 Task: Check the standings of the 2023 Victory Lane Racing NASCAR Cup Series for the race "NOCO 400" on the track "Martinsville".
Action: Mouse moved to (196, 415)
Screenshot: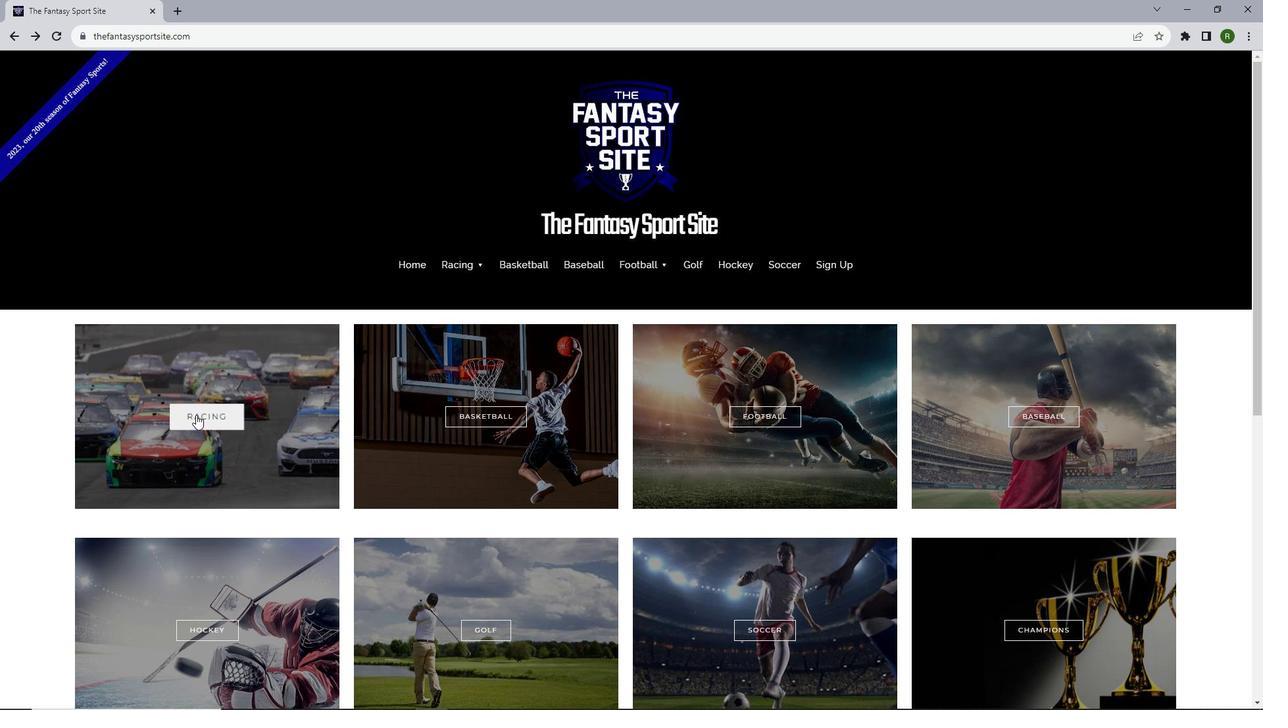
Action: Mouse pressed left at (196, 415)
Screenshot: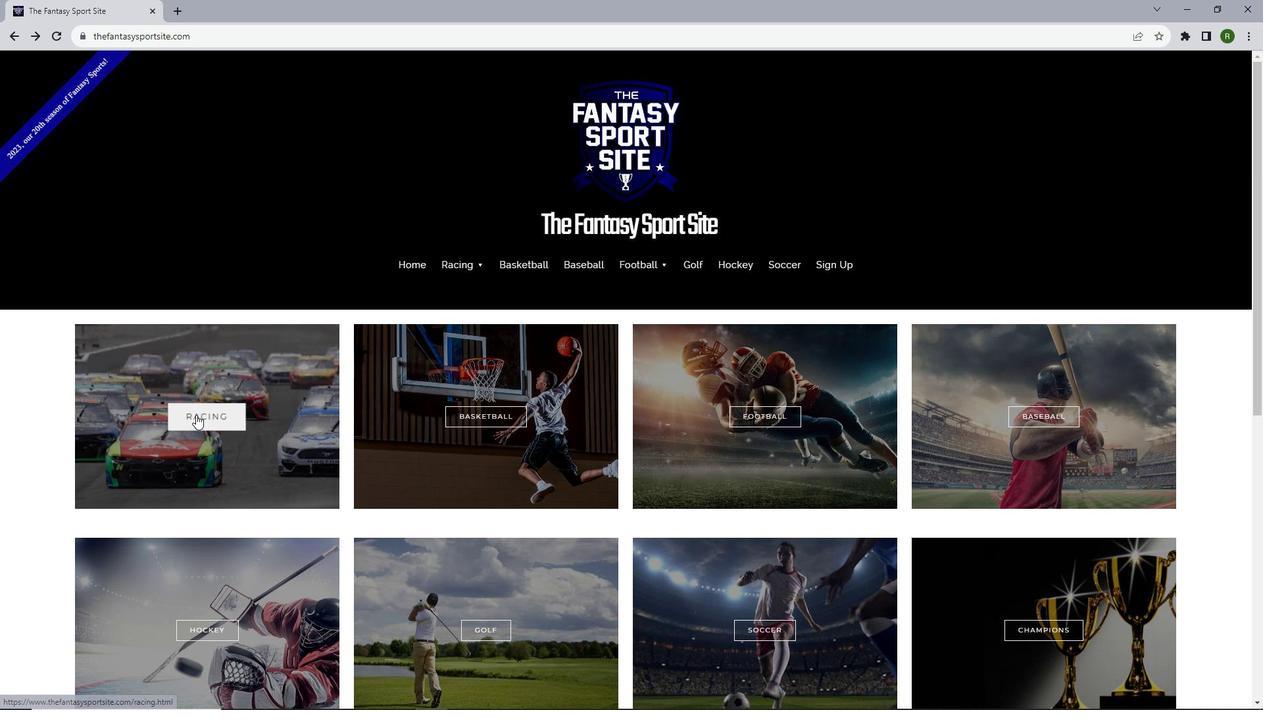 
Action: Mouse moved to (246, 419)
Screenshot: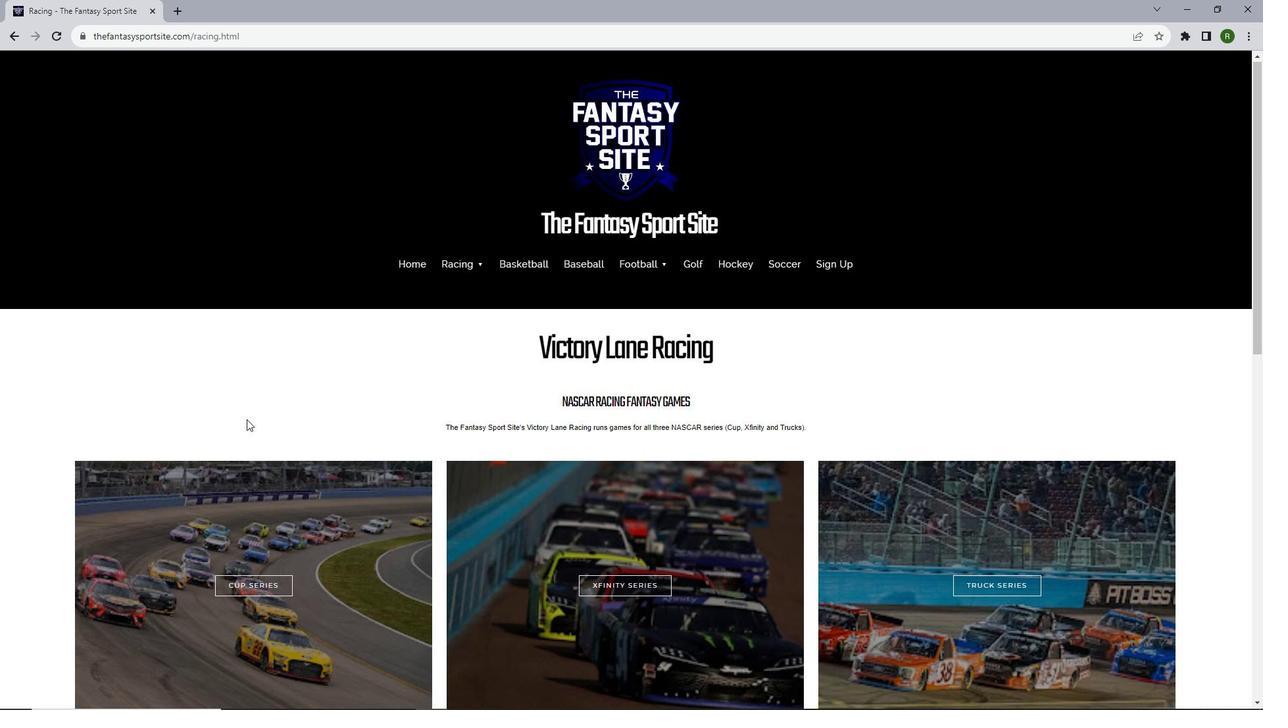 
Action: Mouse scrolled (246, 419) with delta (0, 0)
Screenshot: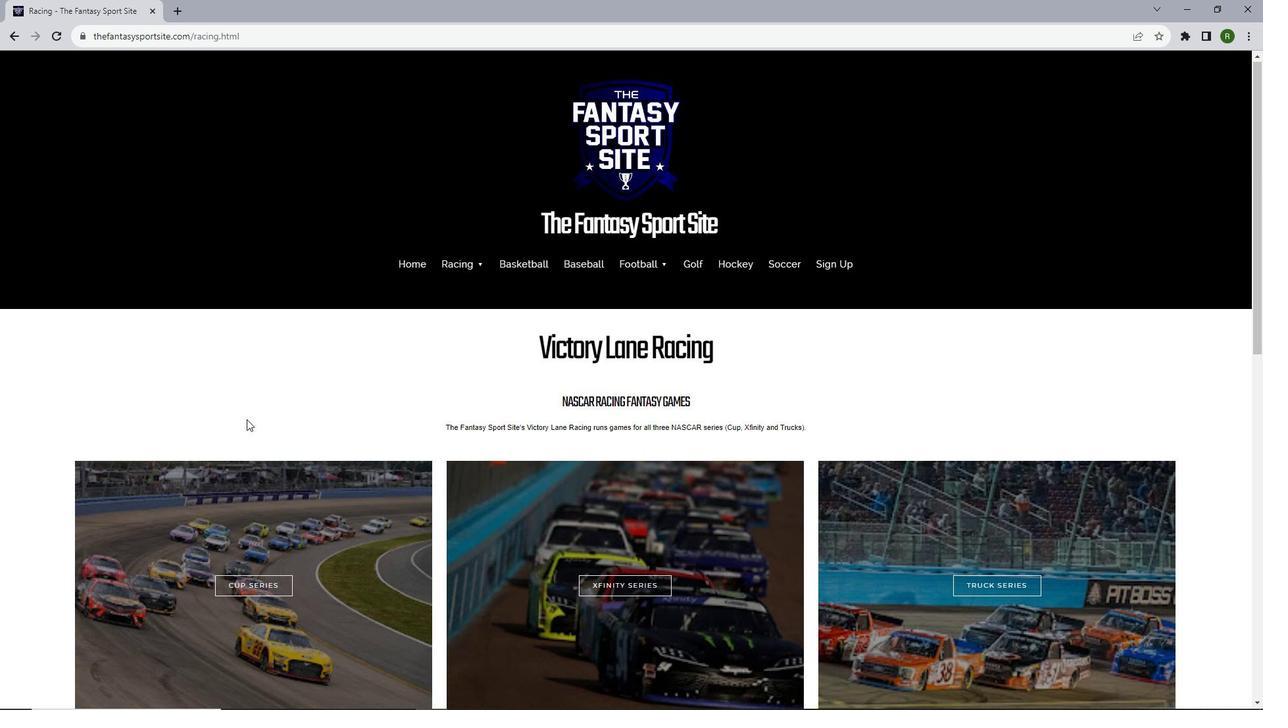 
Action: Mouse scrolled (246, 419) with delta (0, 0)
Screenshot: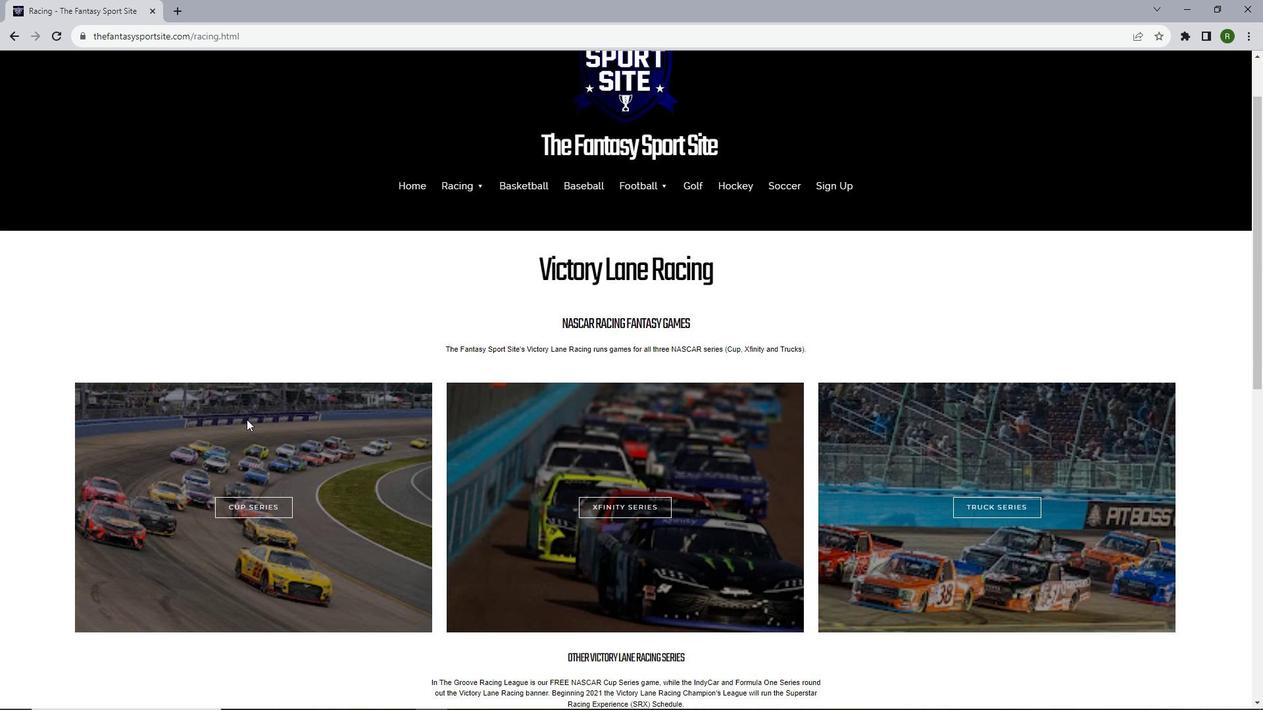 
Action: Mouse moved to (259, 453)
Screenshot: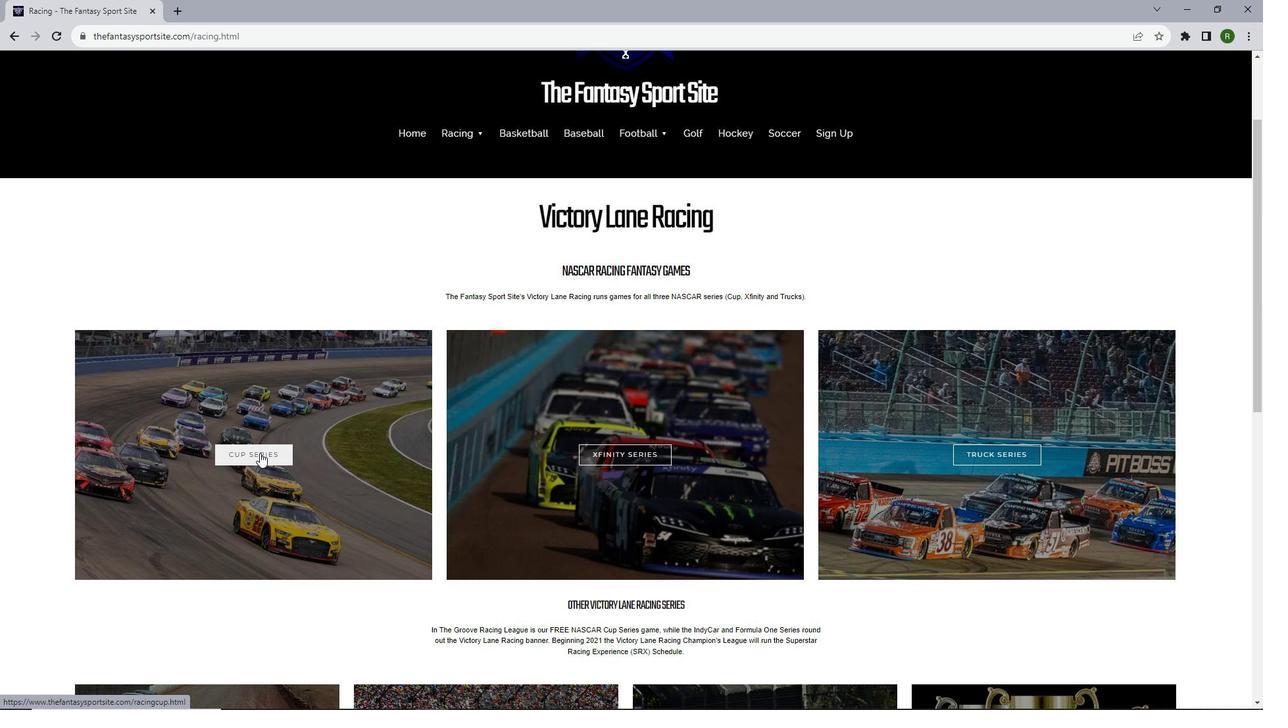 
Action: Mouse pressed left at (259, 453)
Screenshot: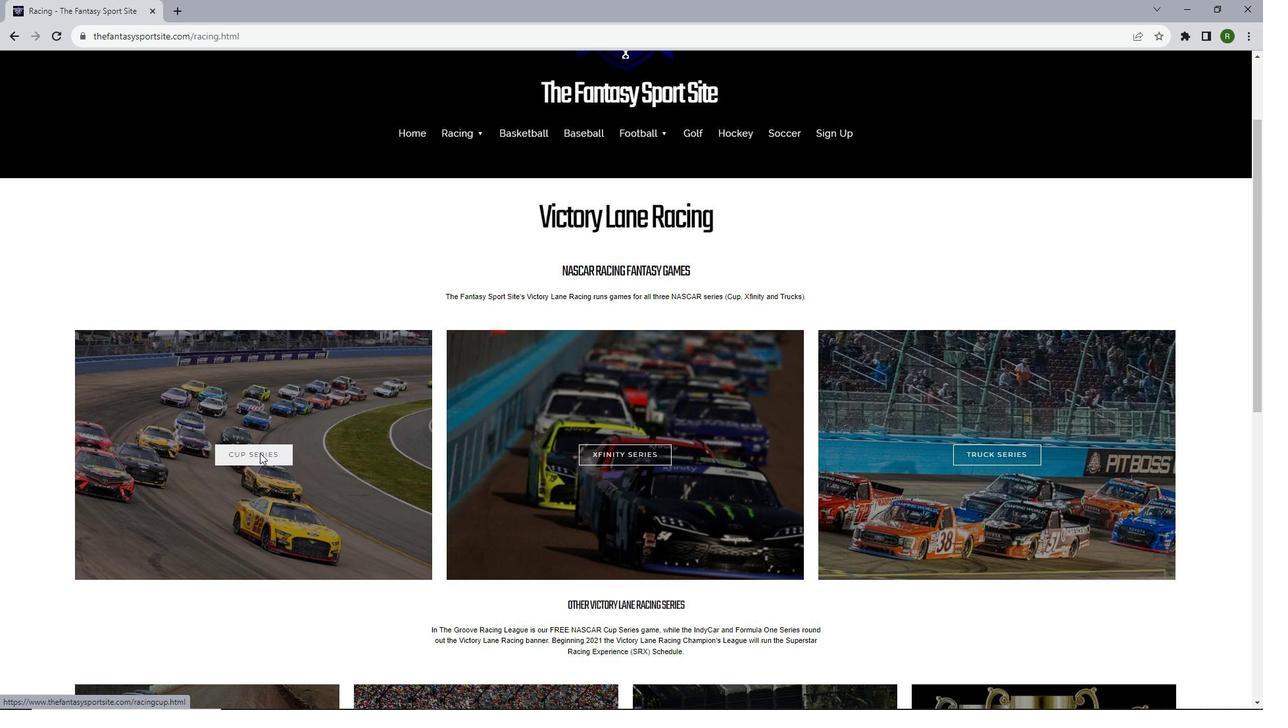 
Action: Mouse moved to (343, 337)
Screenshot: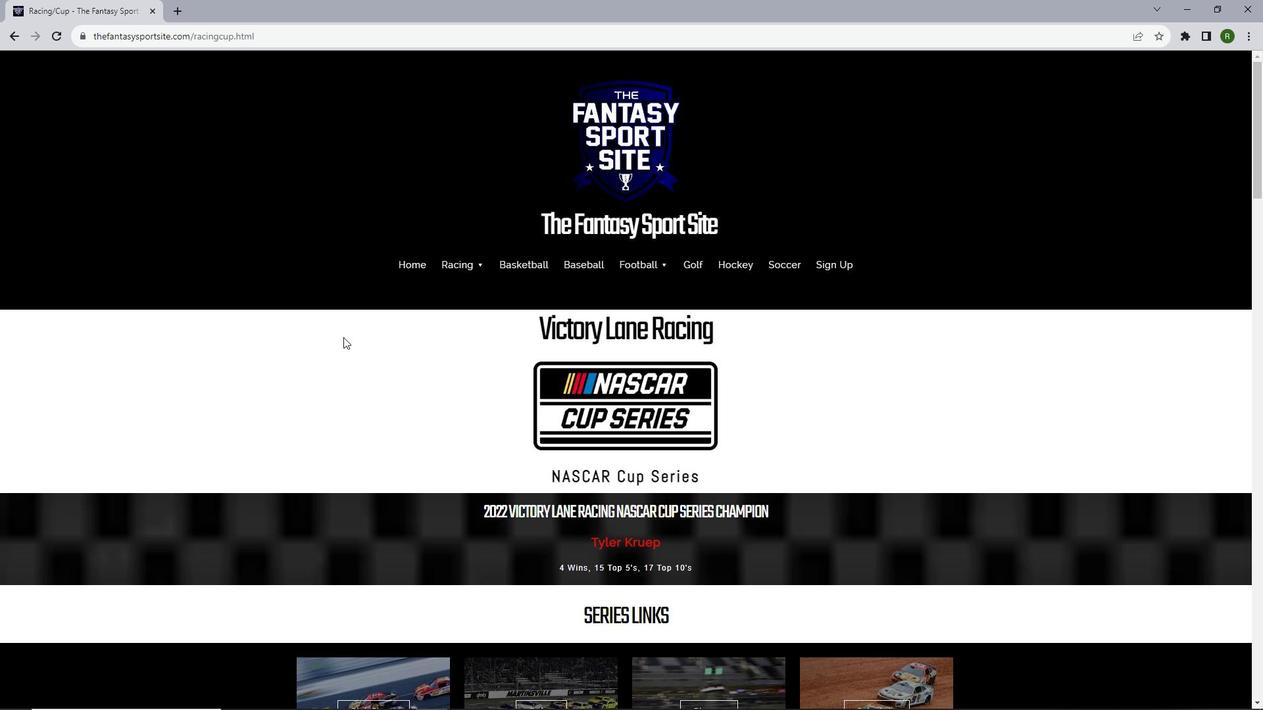 
Action: Mouse scrolled (343, 336) with delta (0, 0)
Screenshot: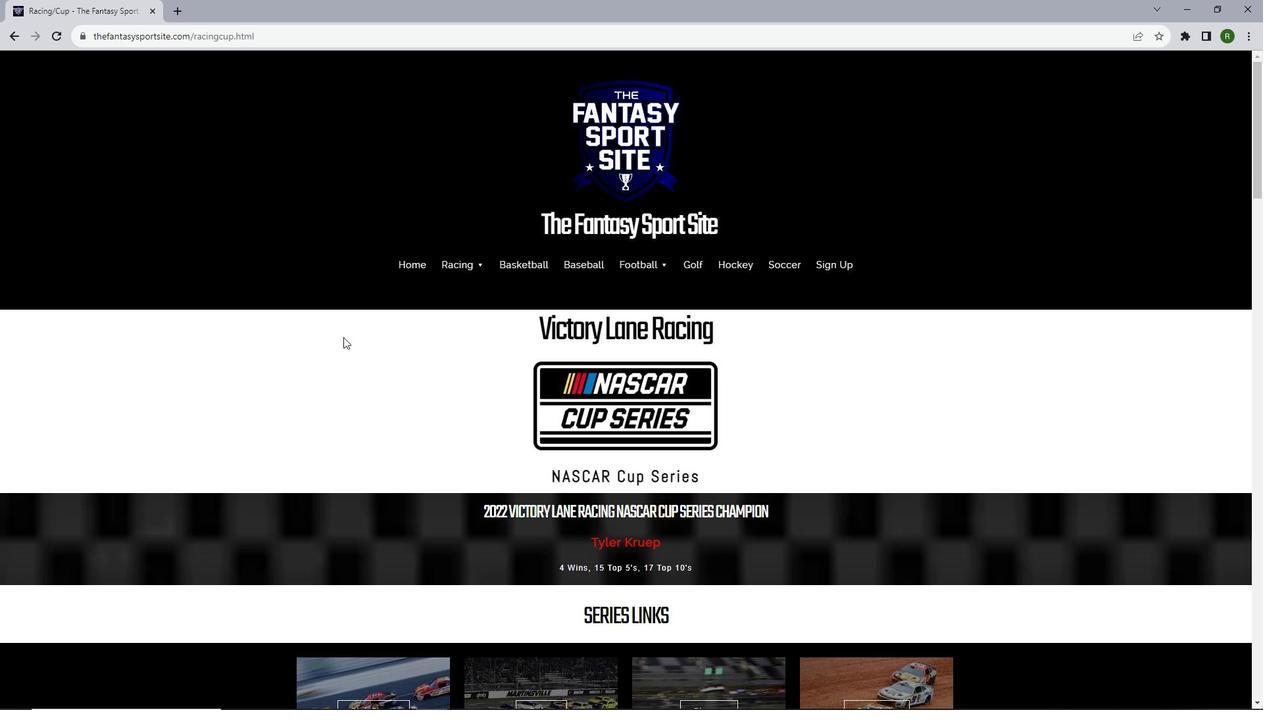 
Action: Mouse scrolled (343, 336) with delta (0, 0)
Screenshot: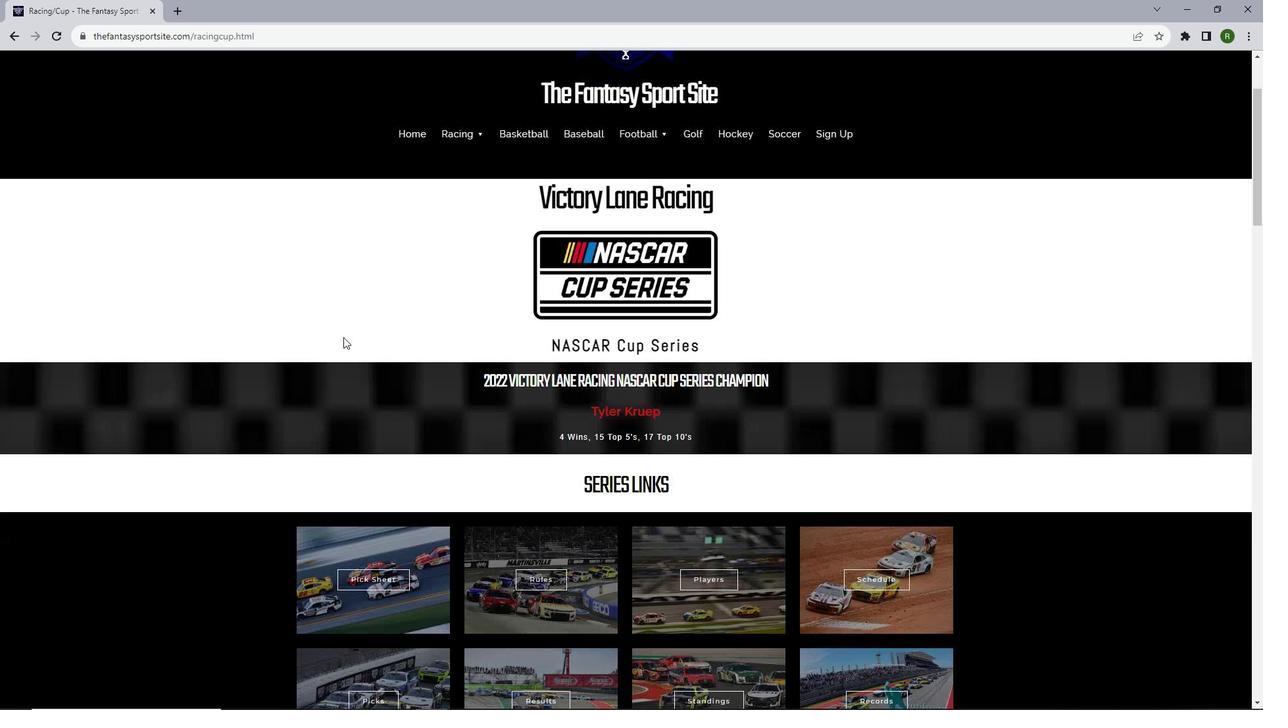 
Action: Mouse scrolled (343, 336) with delta (0, 0)
Screenshot: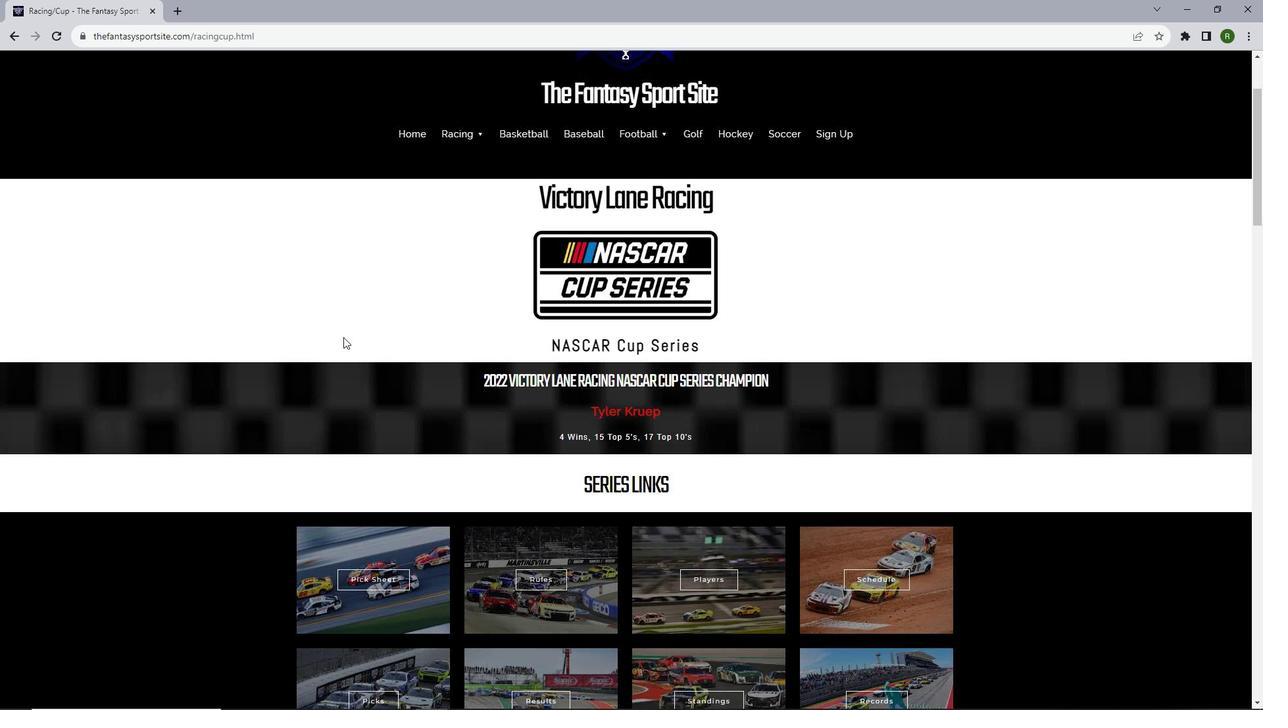 
Action: Mouse moved to (531, 493)
Screenshot: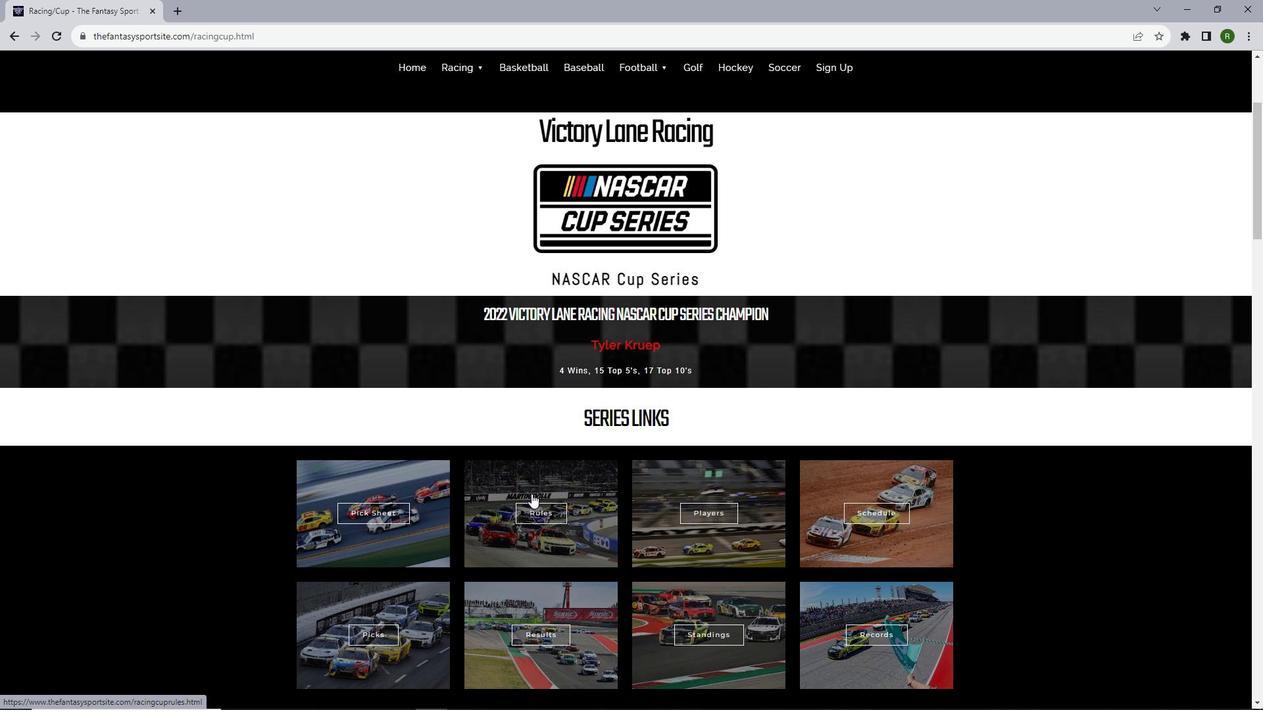 
Action: Mouse scrolled (531, 492) with delta (0, 0)
Screenshot: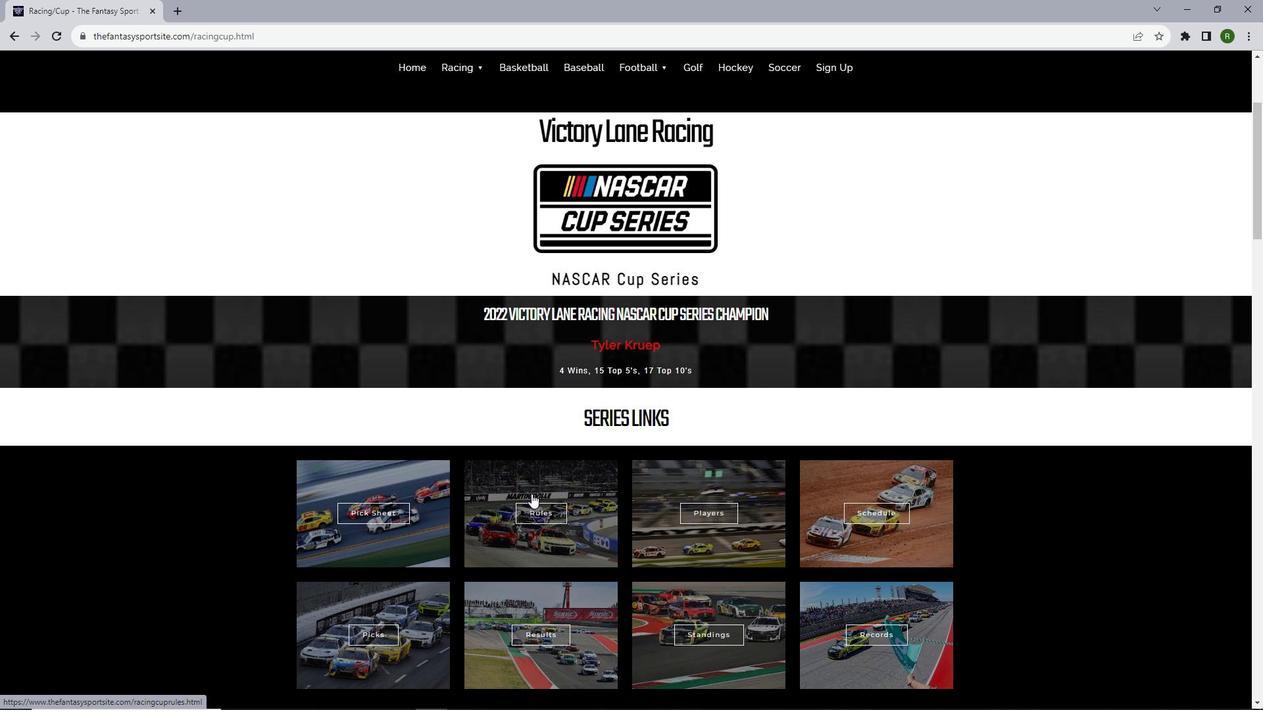 
Action: Mouse moved to (531, 494)
Screenshot: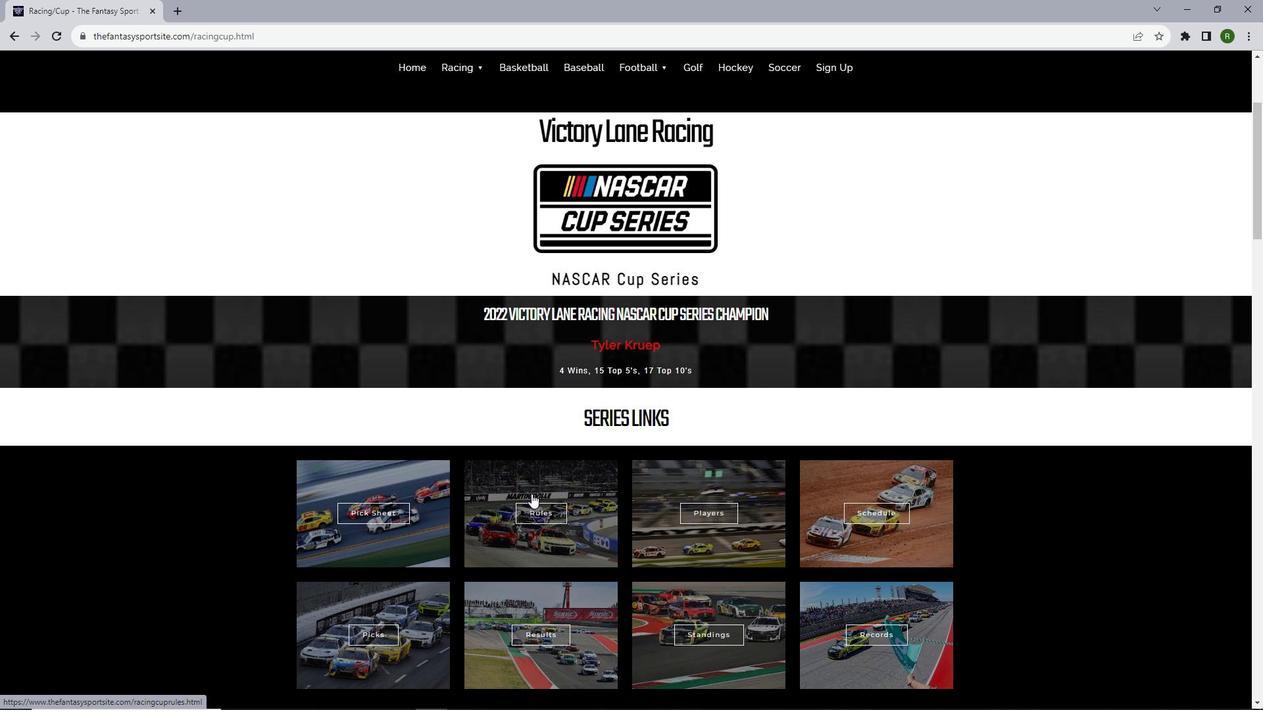 
Action: Mouse scrolled (531, 493) with delta (0, 0)
Screenshot: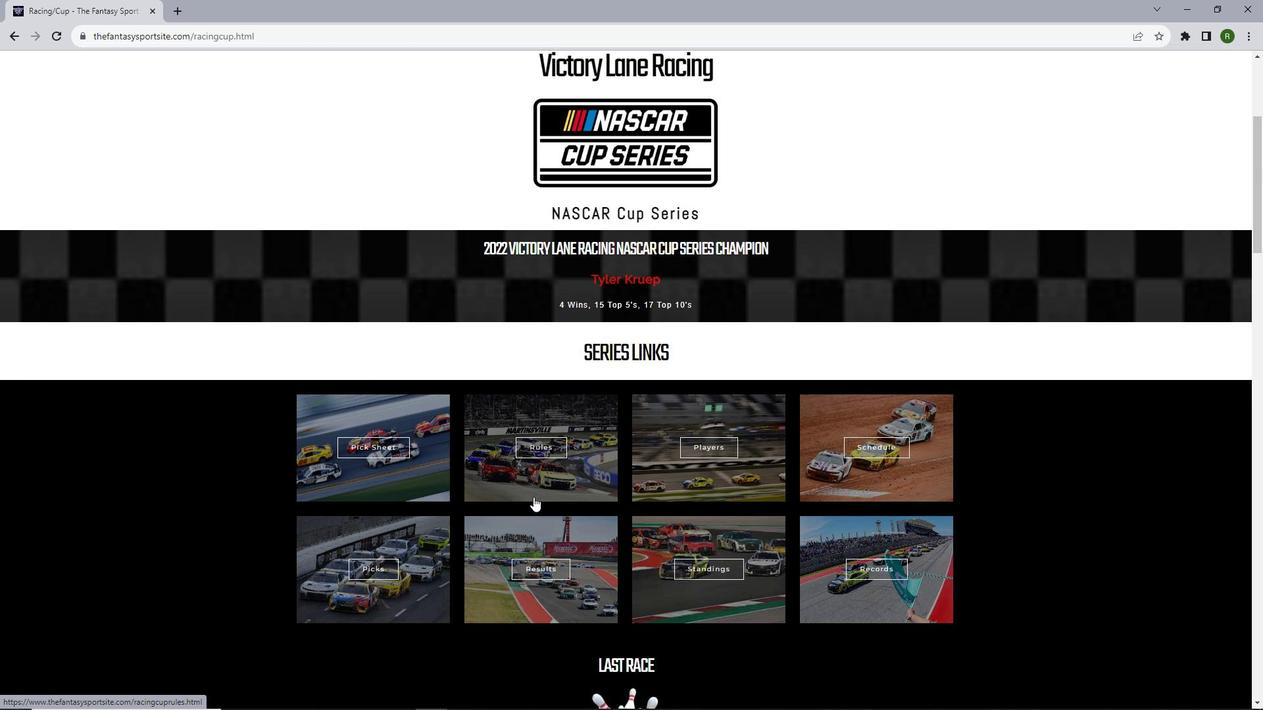 
Action: Mouse moved to (692, 503)
Screenshot: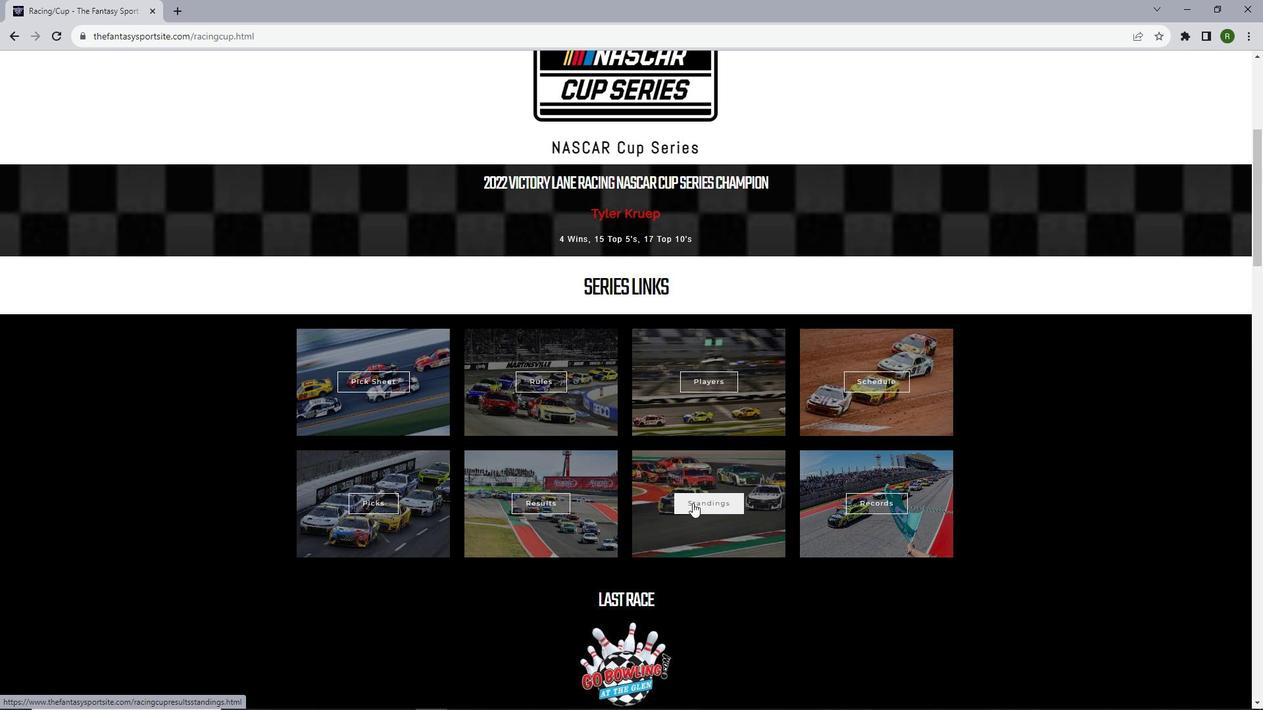 
Action: Mouse pressed left at (692, 503)
Screenshot: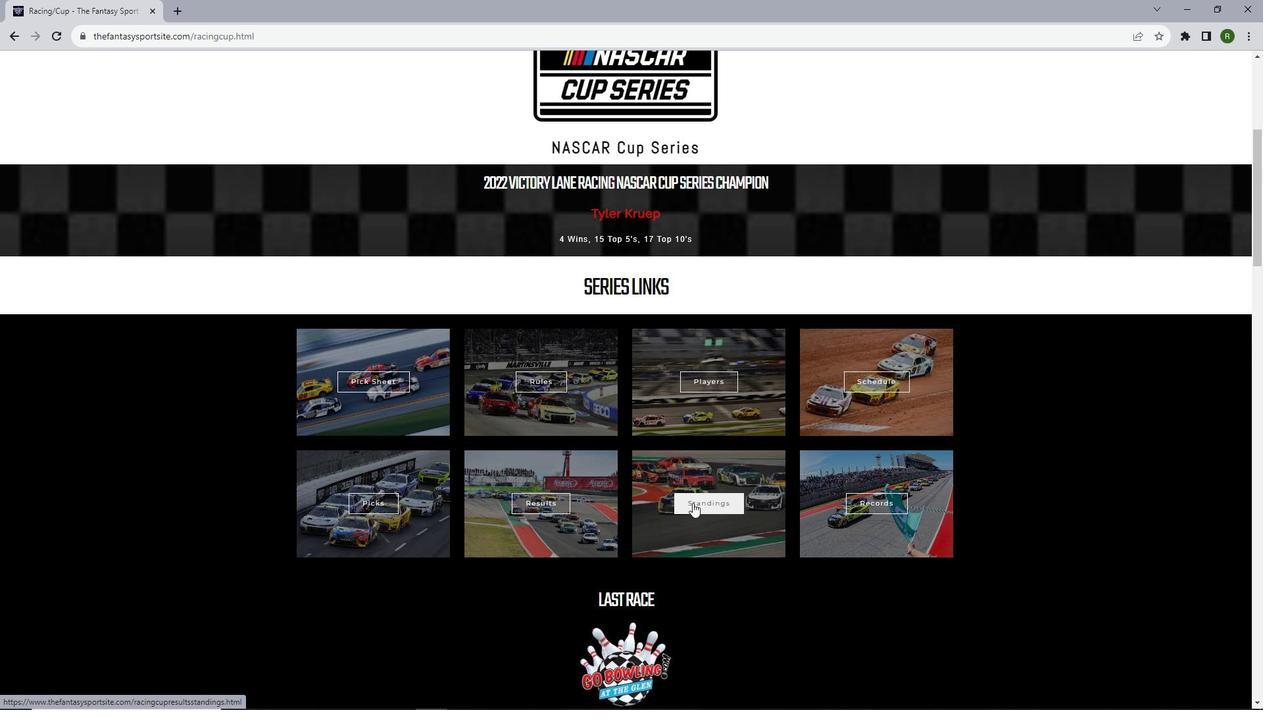 
Action: Mouse moved to (339, 278)
Screenshot: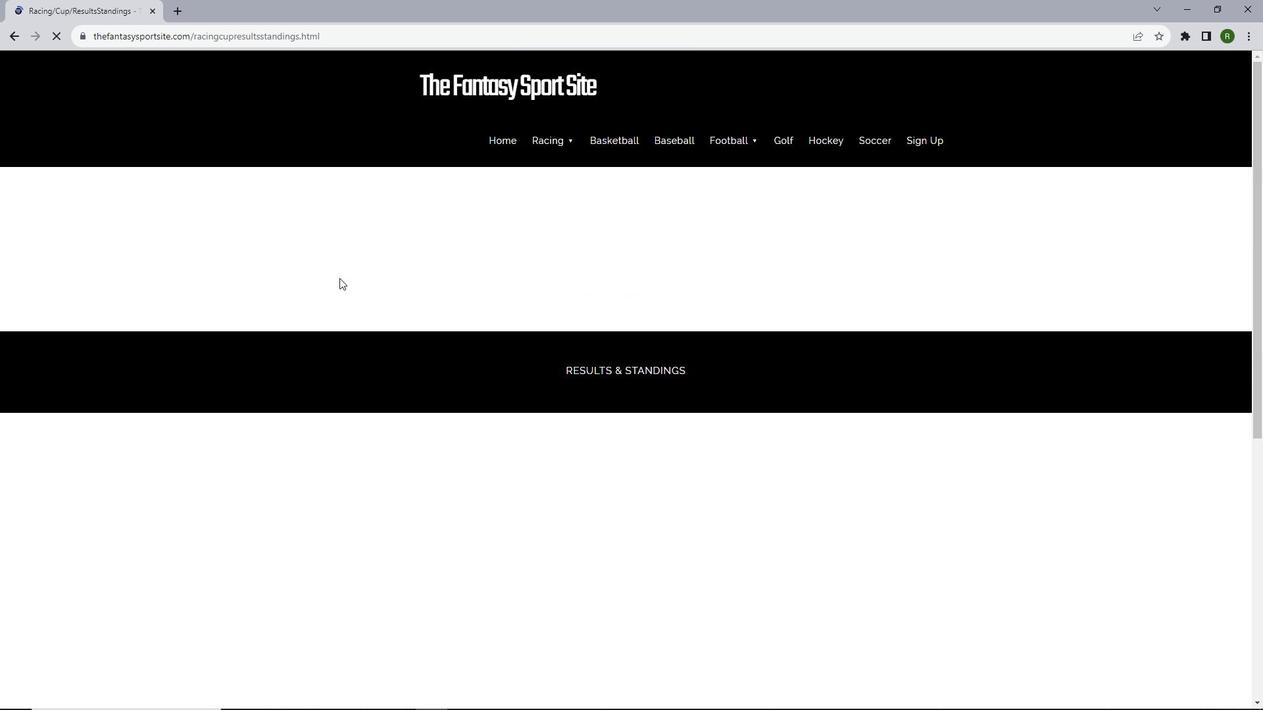 
Action: Mouse scrolled (339, 277) with delta (0, 0)
Screenshot: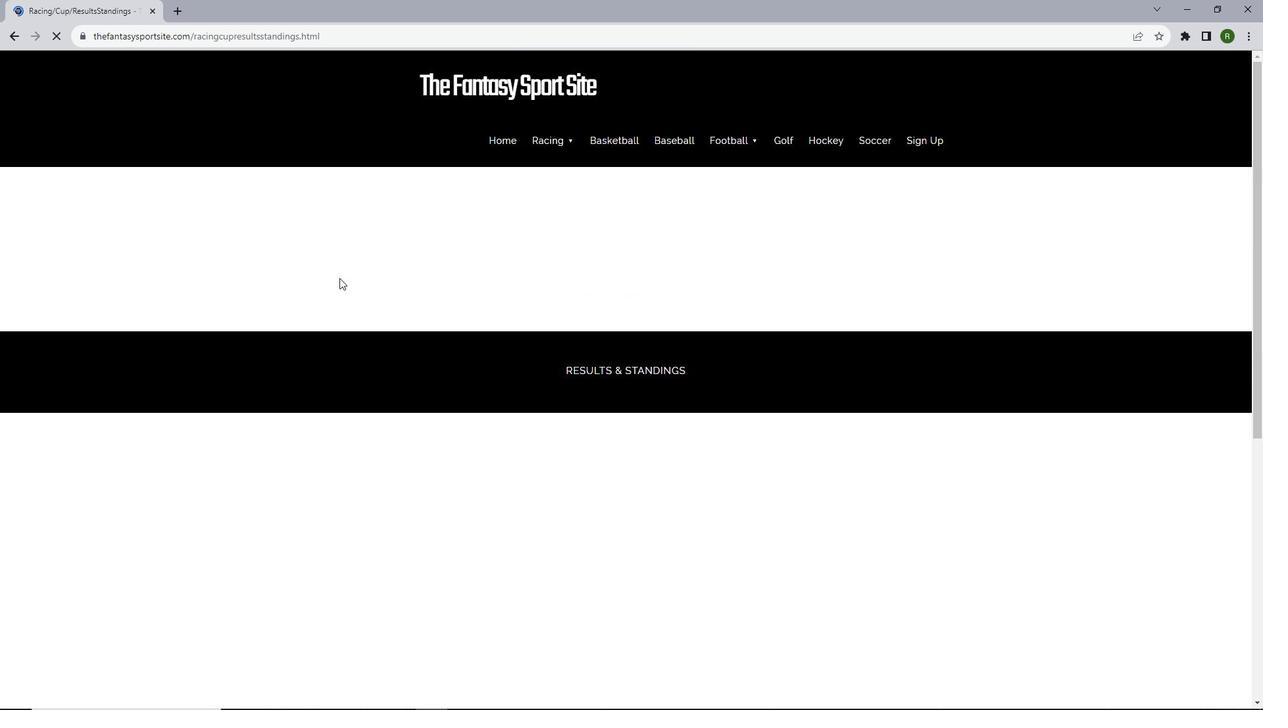 
Action: Mouse scrolled (339, 277) with delta (0, 0)
Screenshot: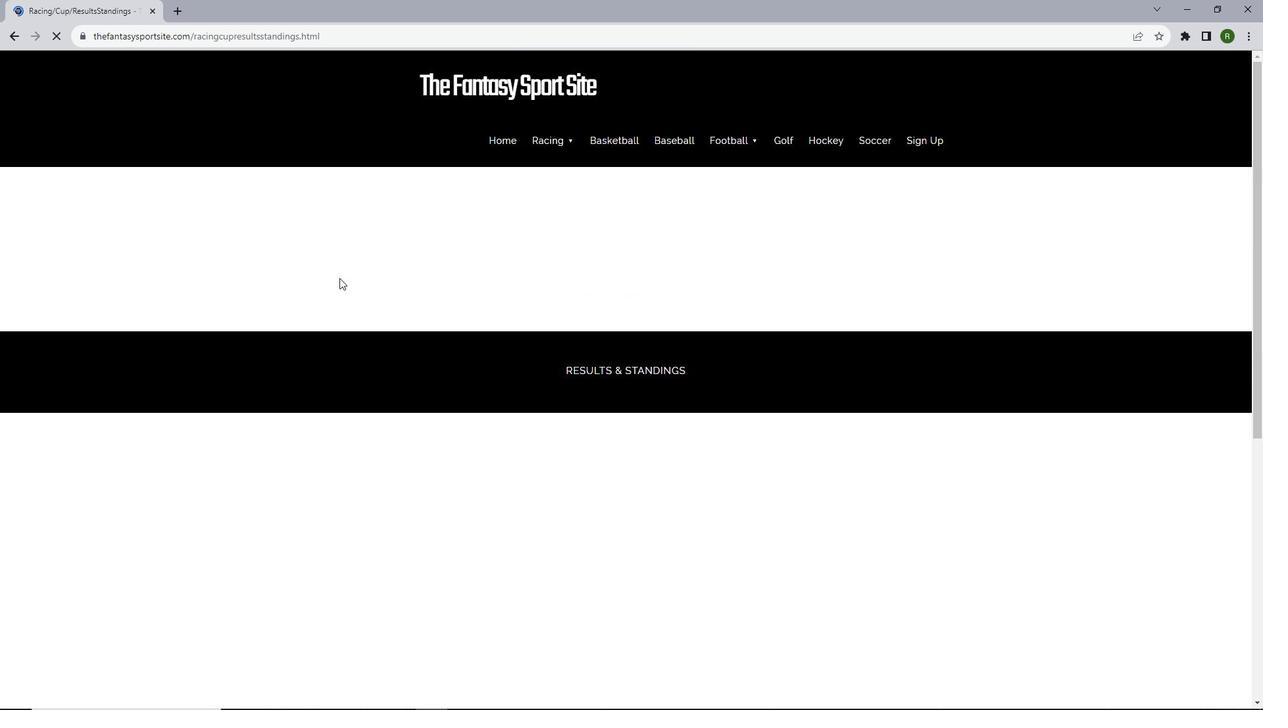 
Action: Mouse scrolled (339, 277) with delta (0, 0)
Screenshot: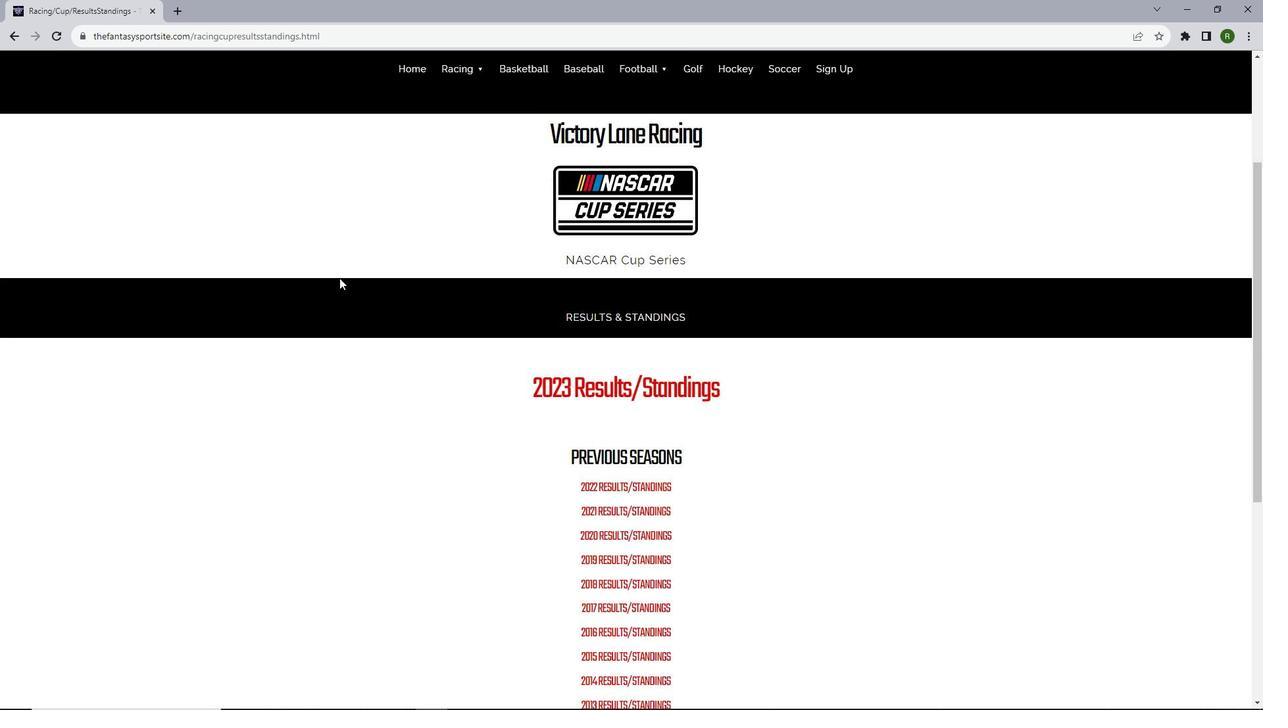 
Action: Mouse scrolled (339, 277) with delta (0, 0)
Screenshot: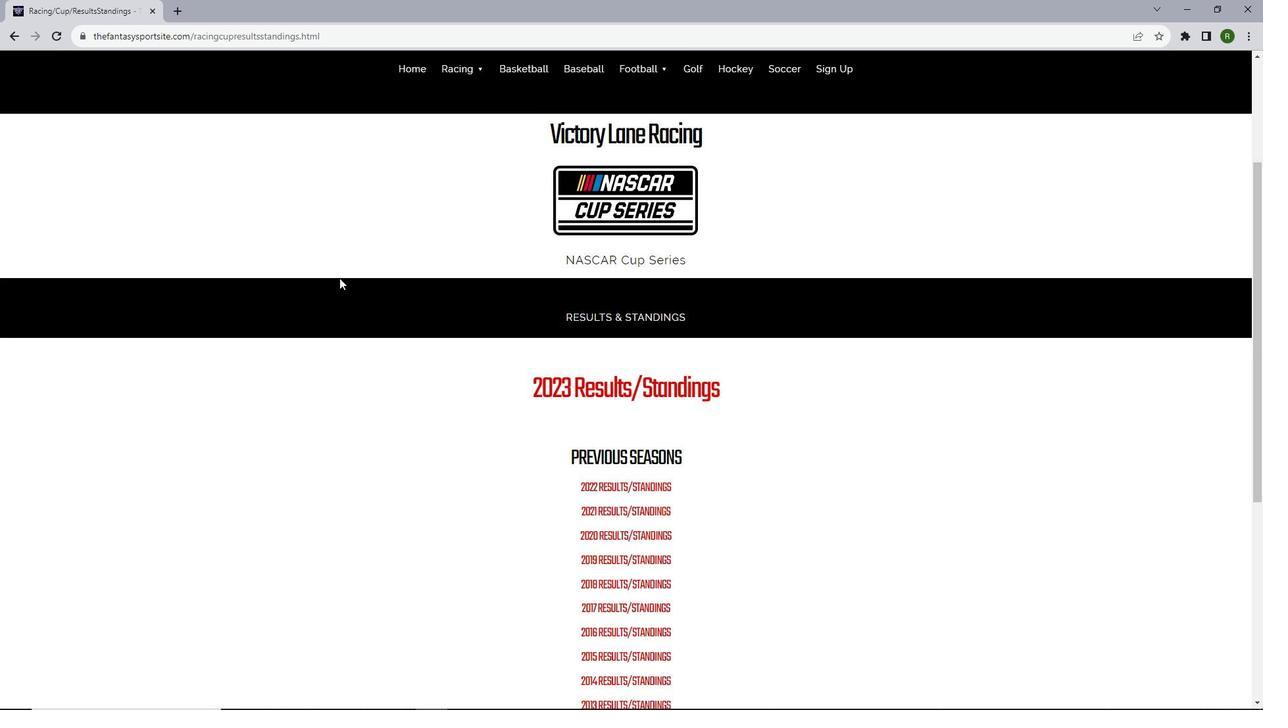 
Action: Mouse scrolled (339, 277) with delta (0, 0)
Screenshot: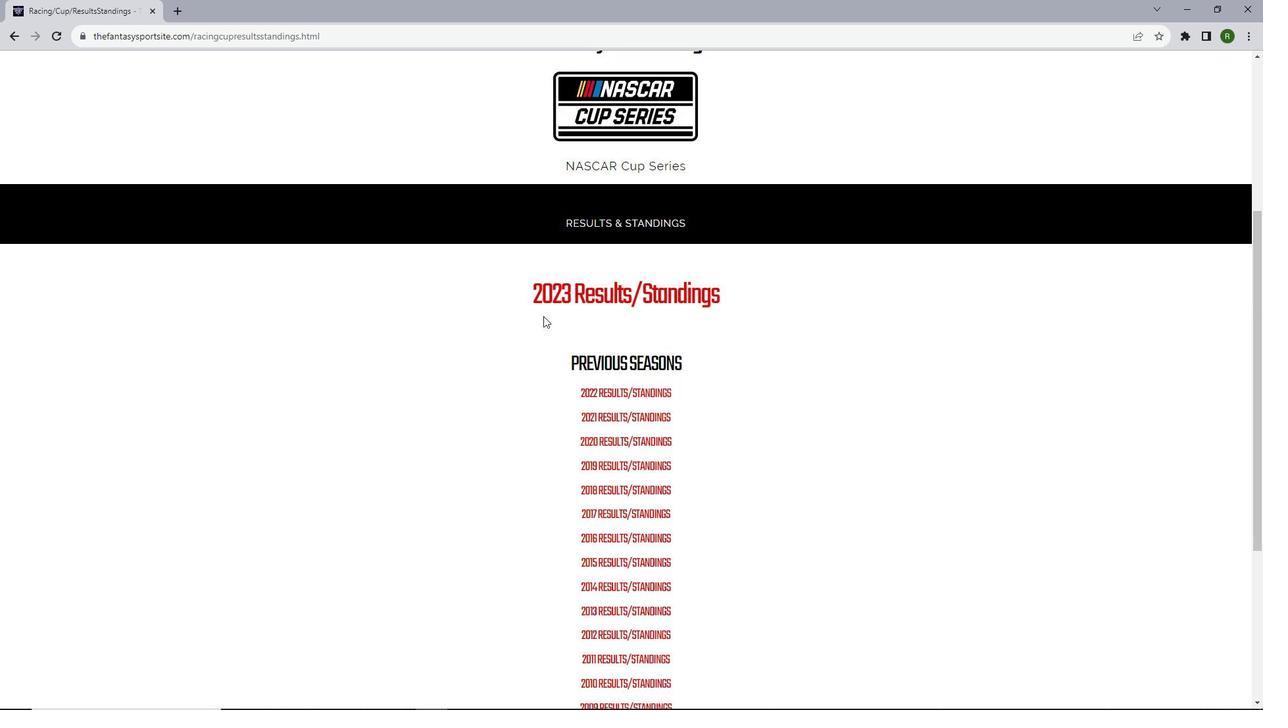 
Action: Mouse moved to (578, 267)
Screenshot: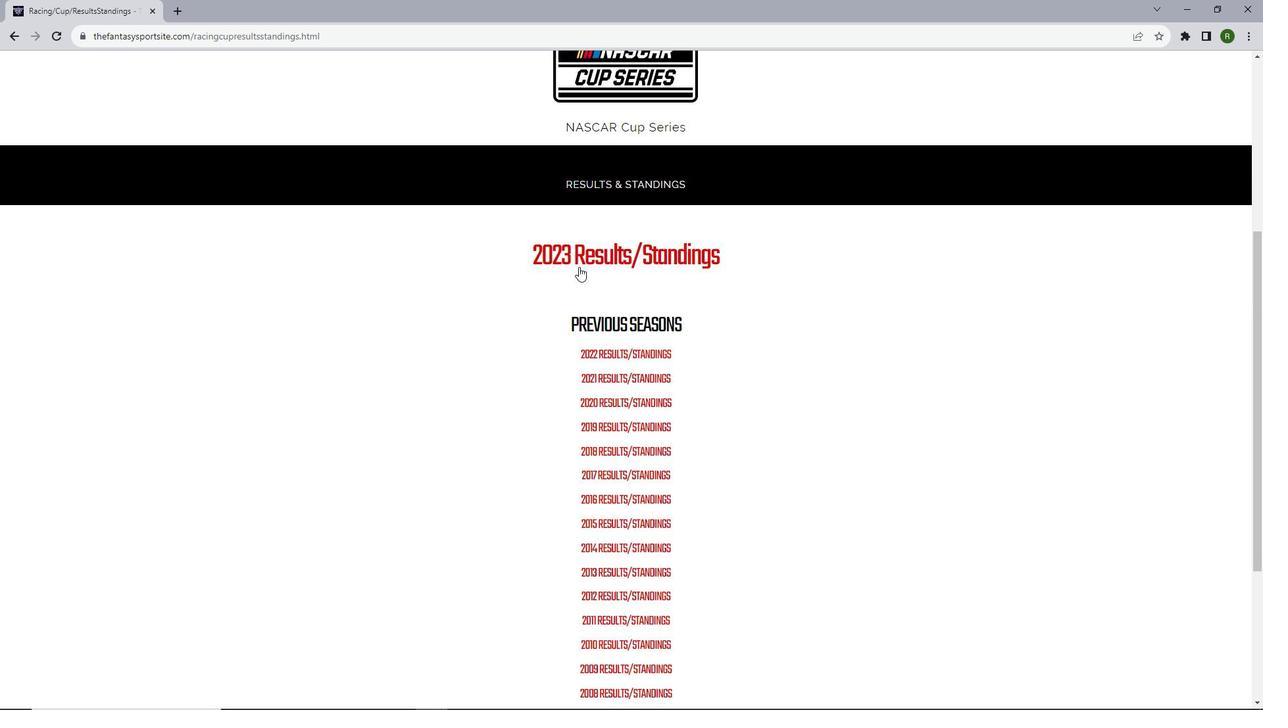 
Action: Mouse pressed left at (578, 267)
Screenshot: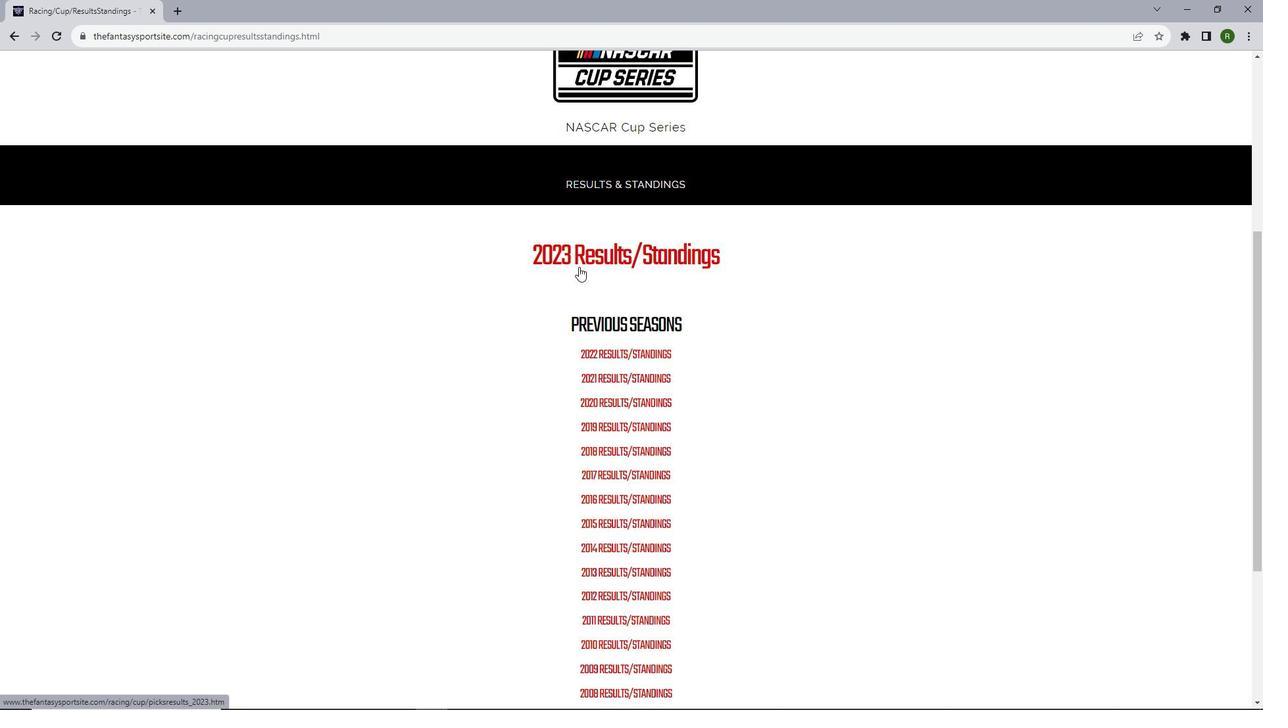 
Action: Mouse moved to (429, 267)
Screenshot: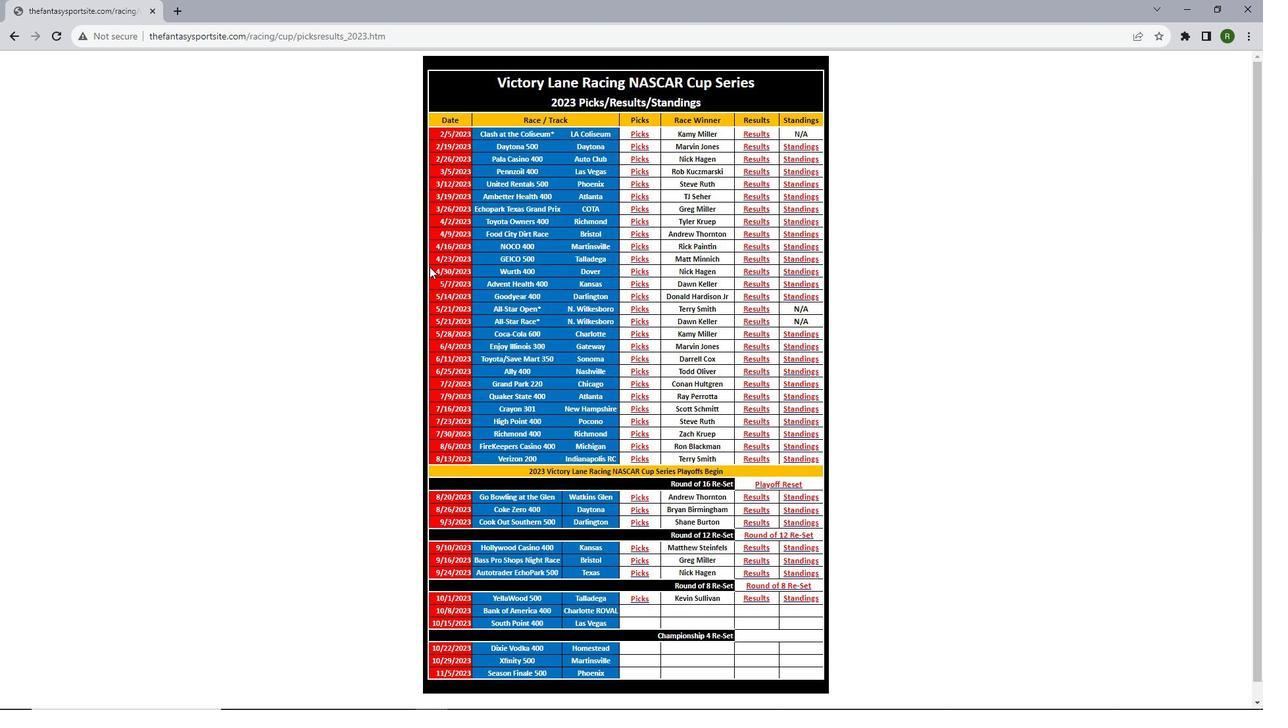 
Action: Mouse scrolled (429, 266) with delta (0, 0)
Screenshot: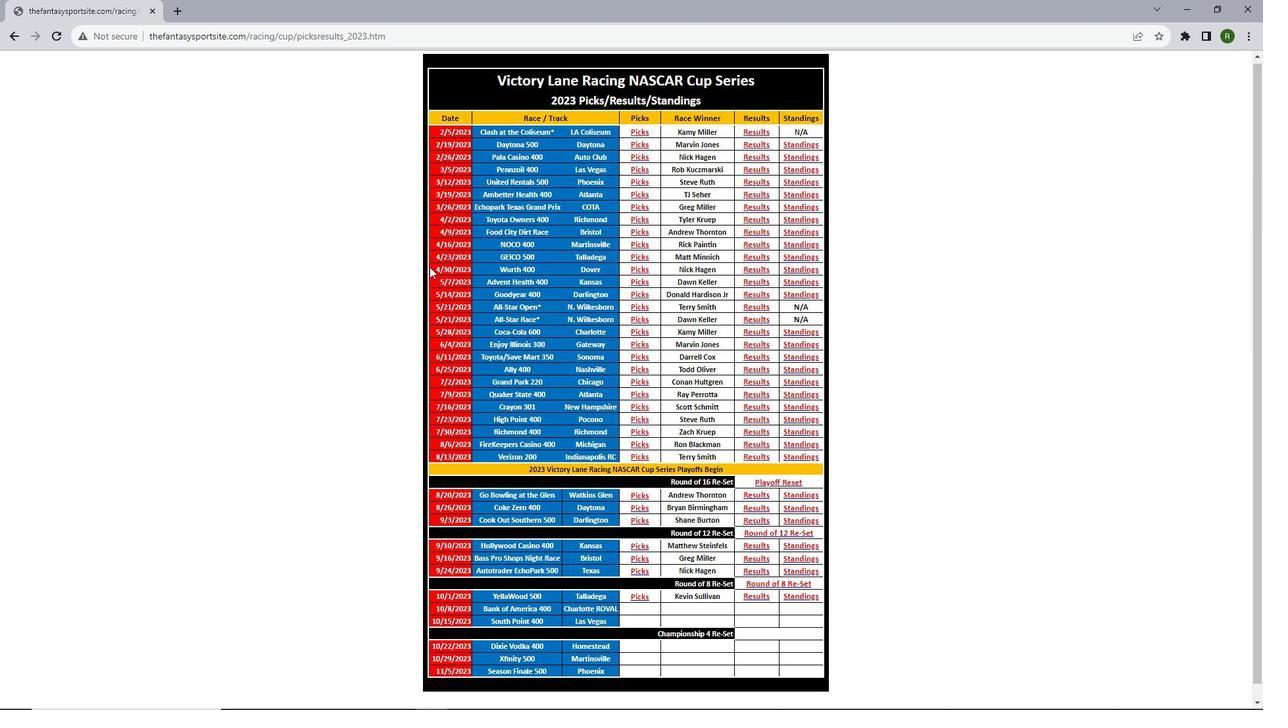 
Action: Mouse scrolled (429, 266) with delta (0, 0)
Screenshot: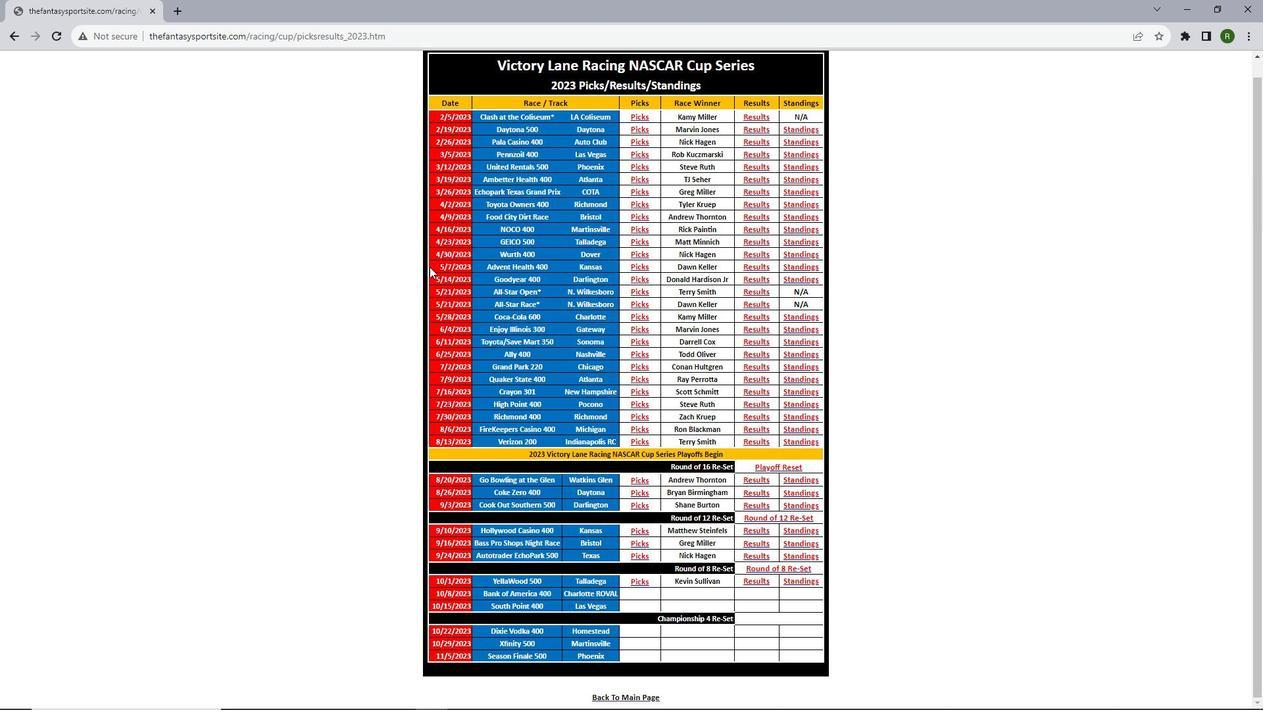 
Action: Mouse moved to (810, 232)
Screenshot: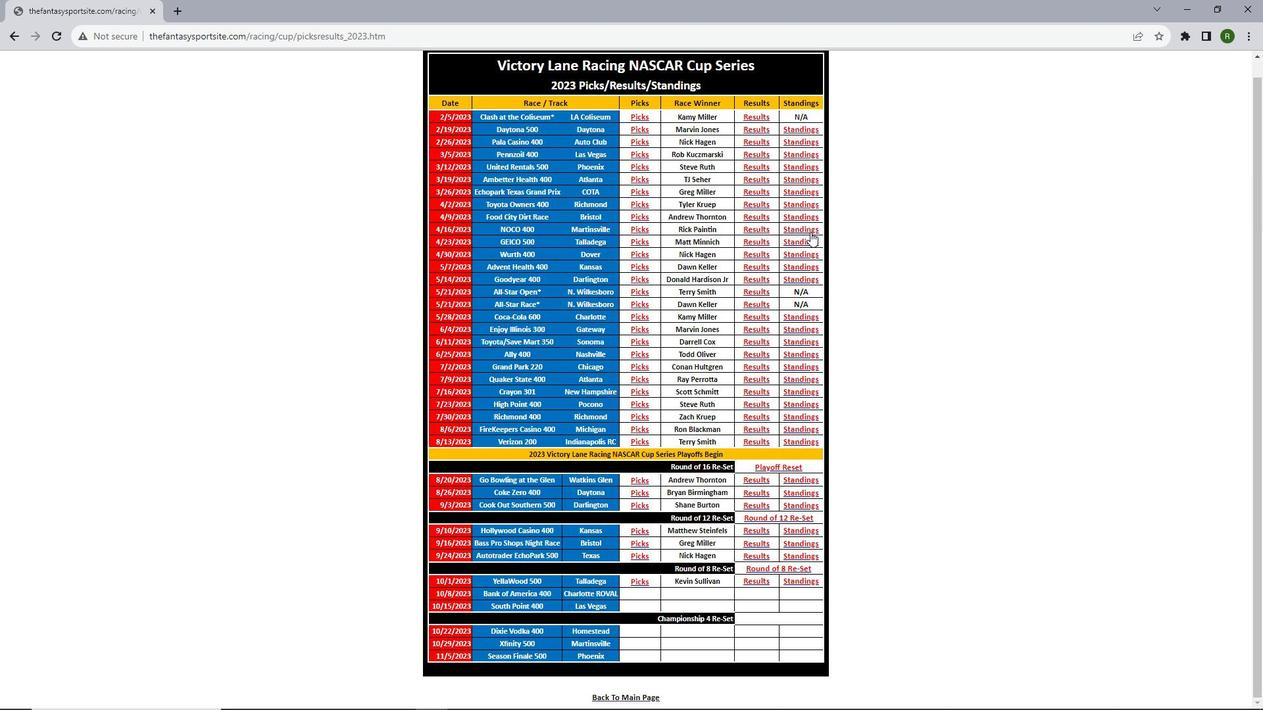 
Action: Mouse pressed left at (810, 232)
Screenshot: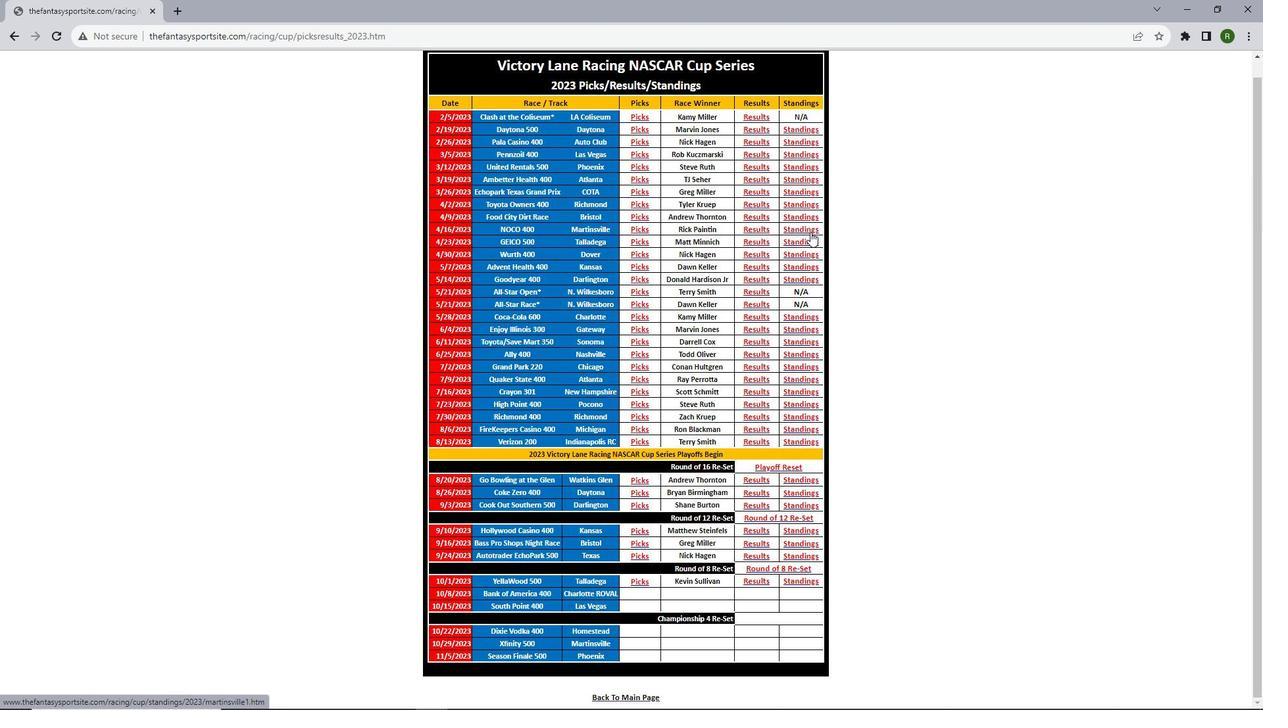 
Action: Mouse scrolled (810, 231) with delta (0, 0)
Screenshot: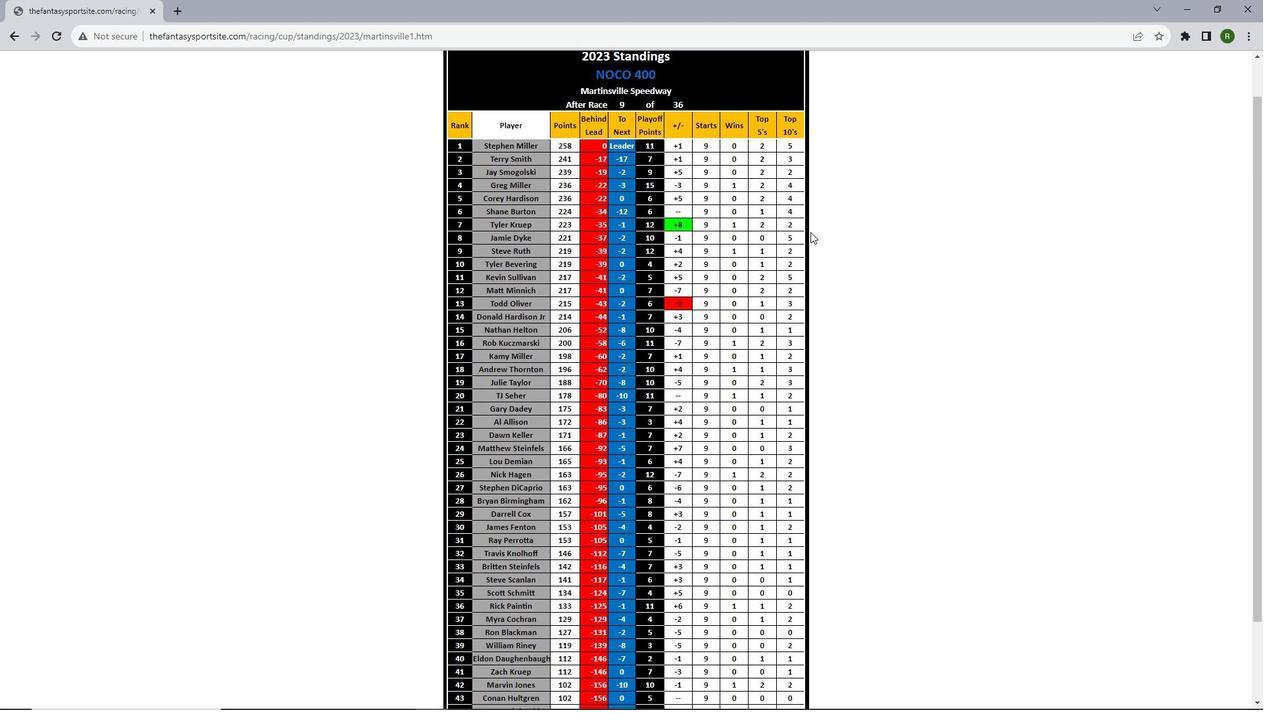 
Action: Mouse scrolled (810, 231) with delta (0, 0)
Screenshot: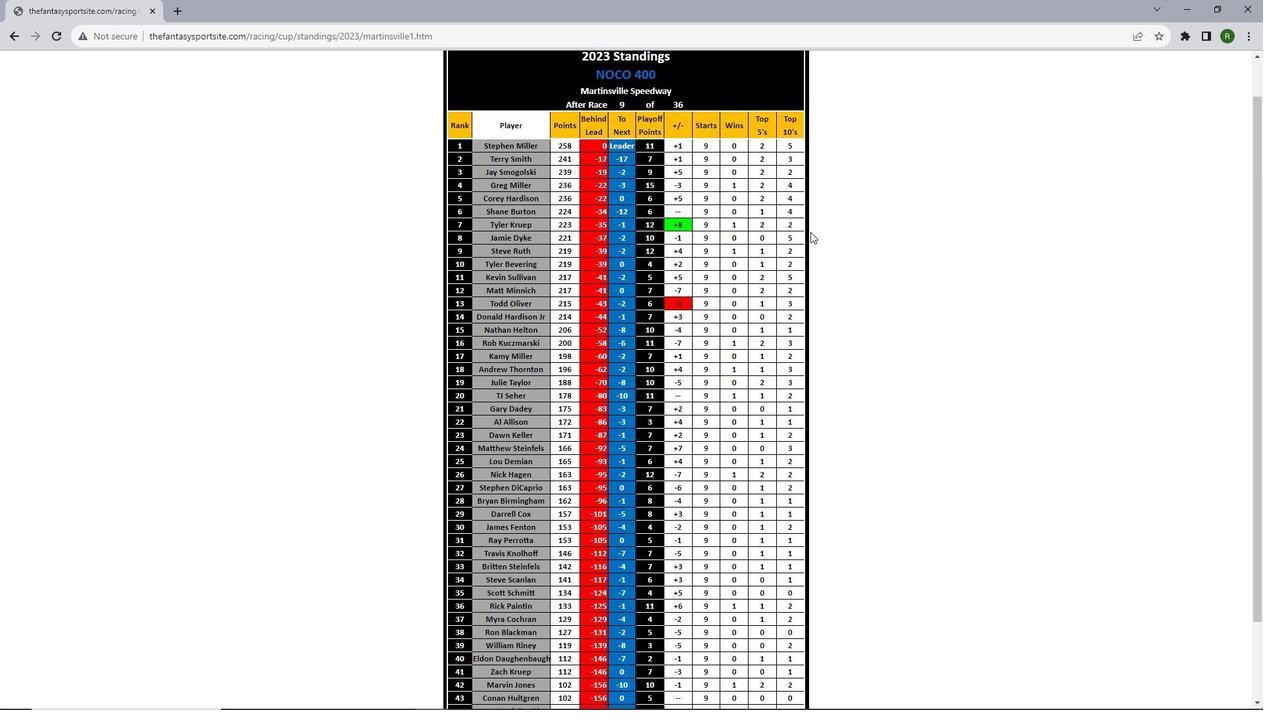
Action: Mouse scrolled (810, 231) with delta (0, 0)
Screenshot: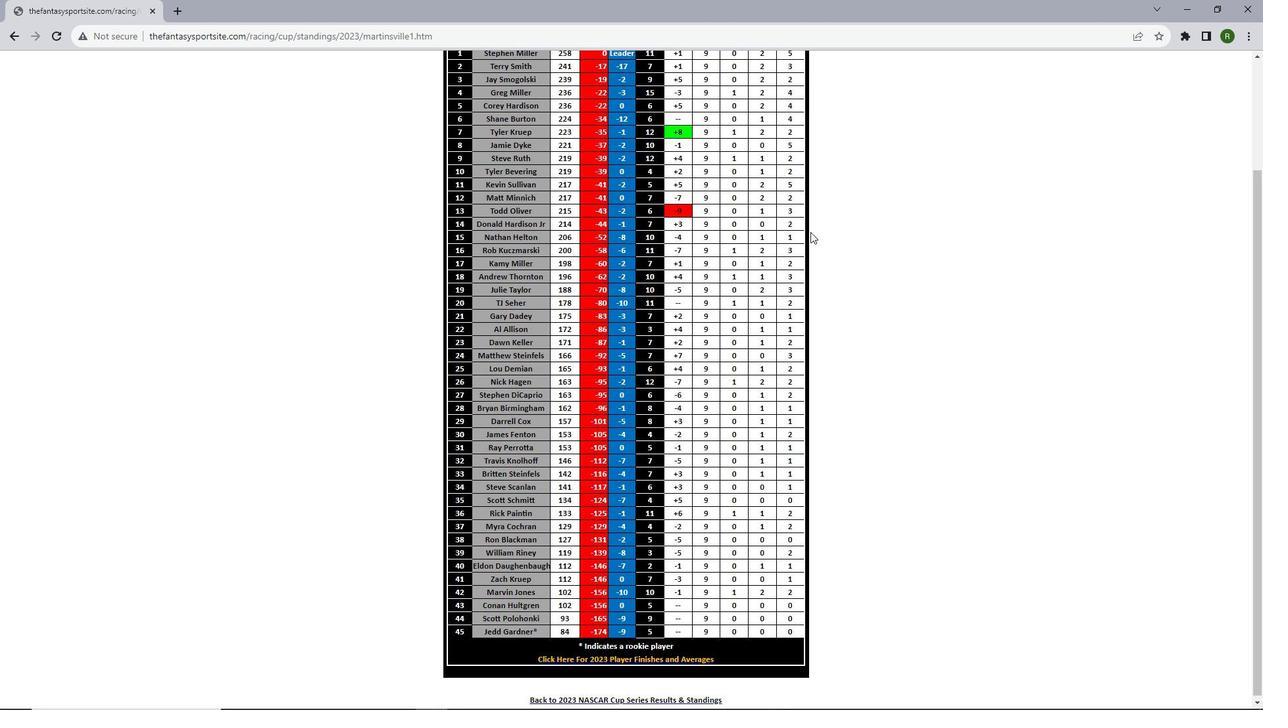 
Action: Mouse scrolled (810, 231) with delta (0, 0)
Screenshot: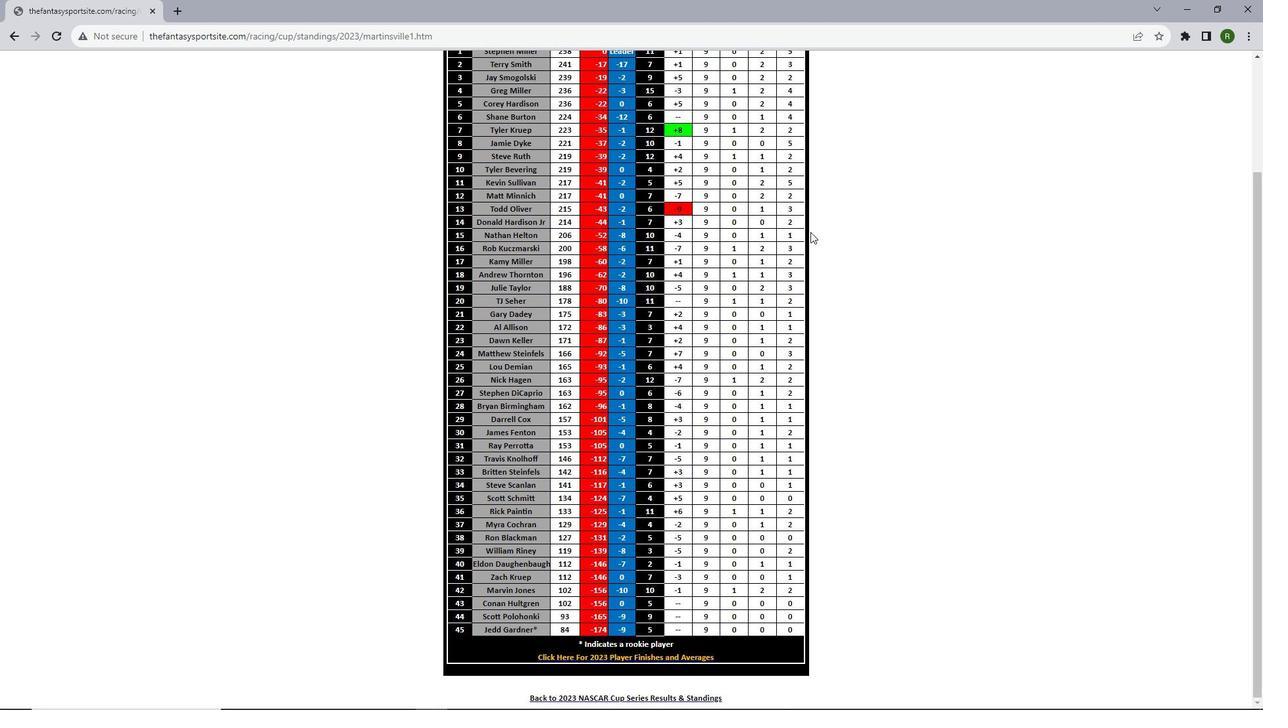 
Action: Mouse scrolled (810, 231) with delta (0, 0)
Screenshot: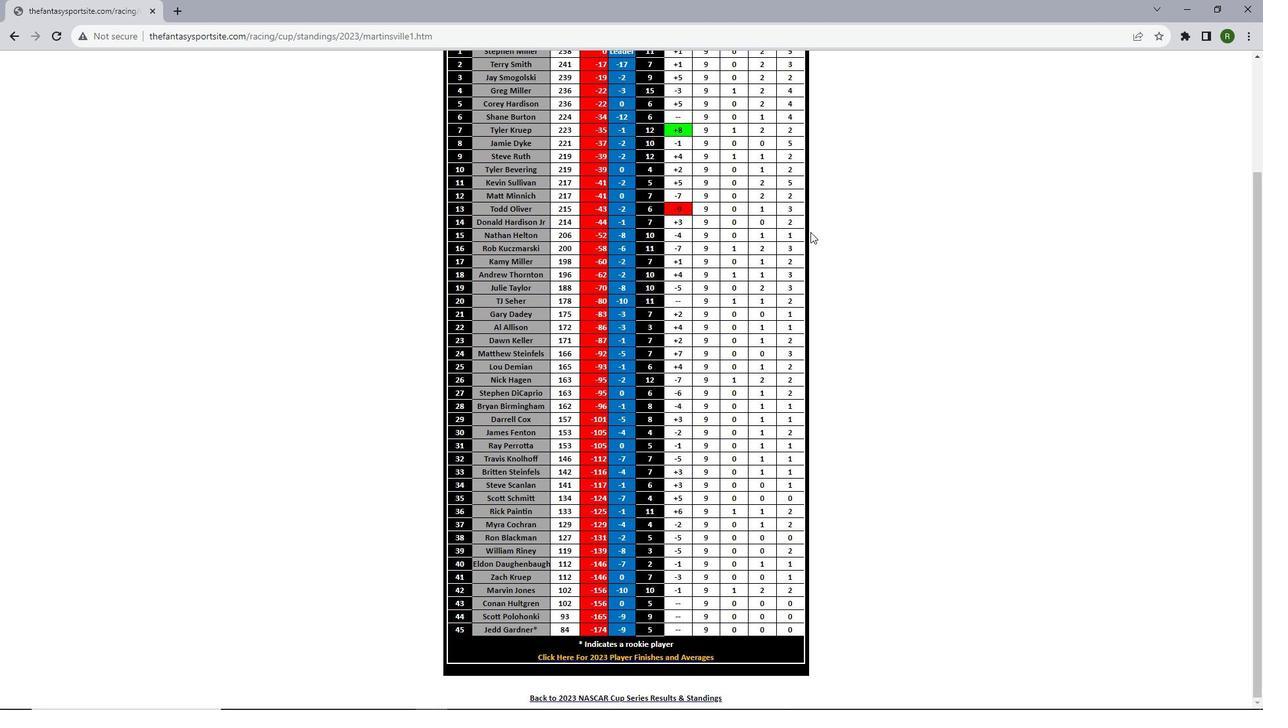 
Action: Mouse scrolled (810, 231) with delta (0, 0)
Screenshot: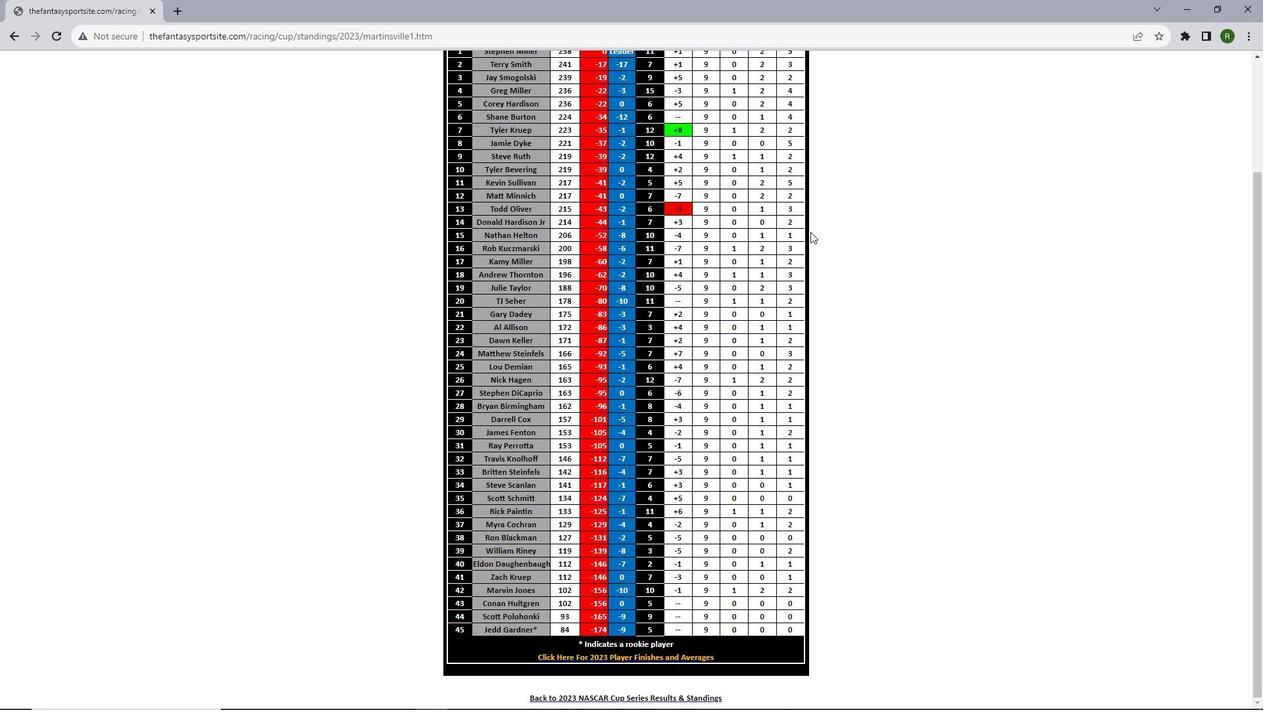 
Action: Mouse scrolled (810, 232) with delta (0, 0)
Screenshot: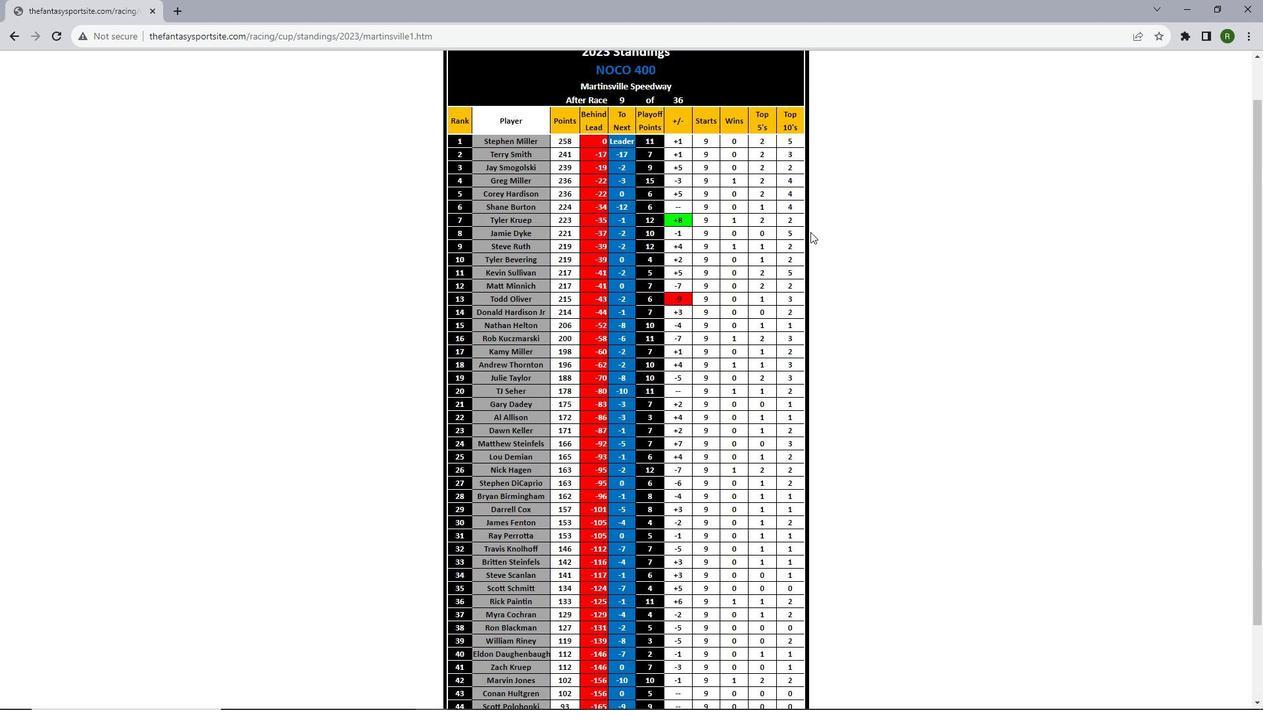 
Action: Mouse scrolled (810, 232) with delta (0, 0)
Screenshot: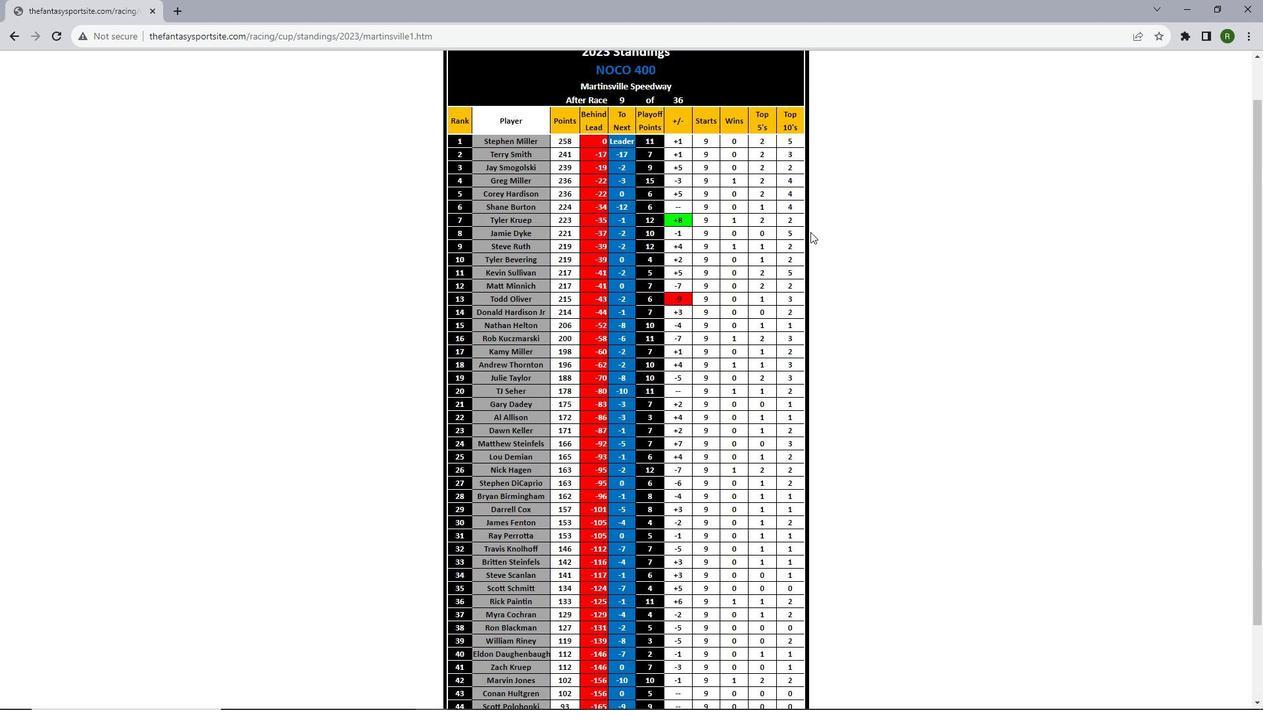 
Action: Mouse scrolled (810, 232) with delta (0, 0)
Screenshot: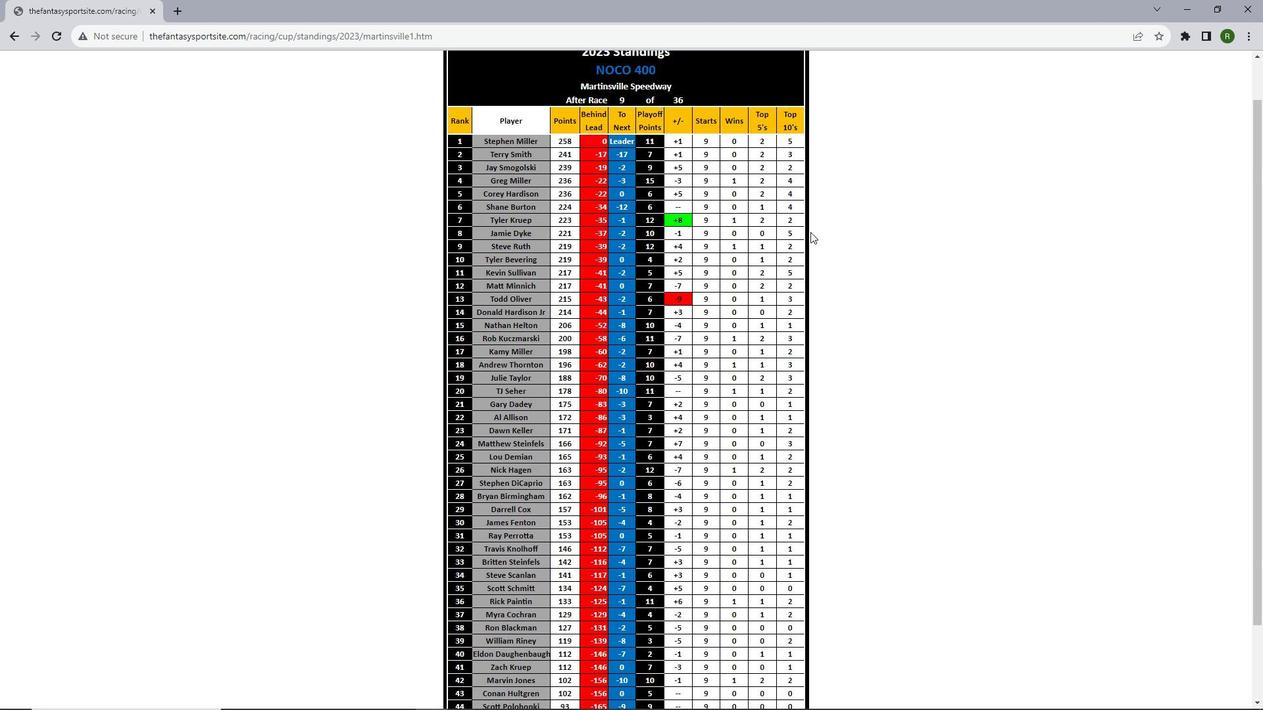 
Action: Mouse scrolled (810, 232) with delta (0, 0)
Screenshot: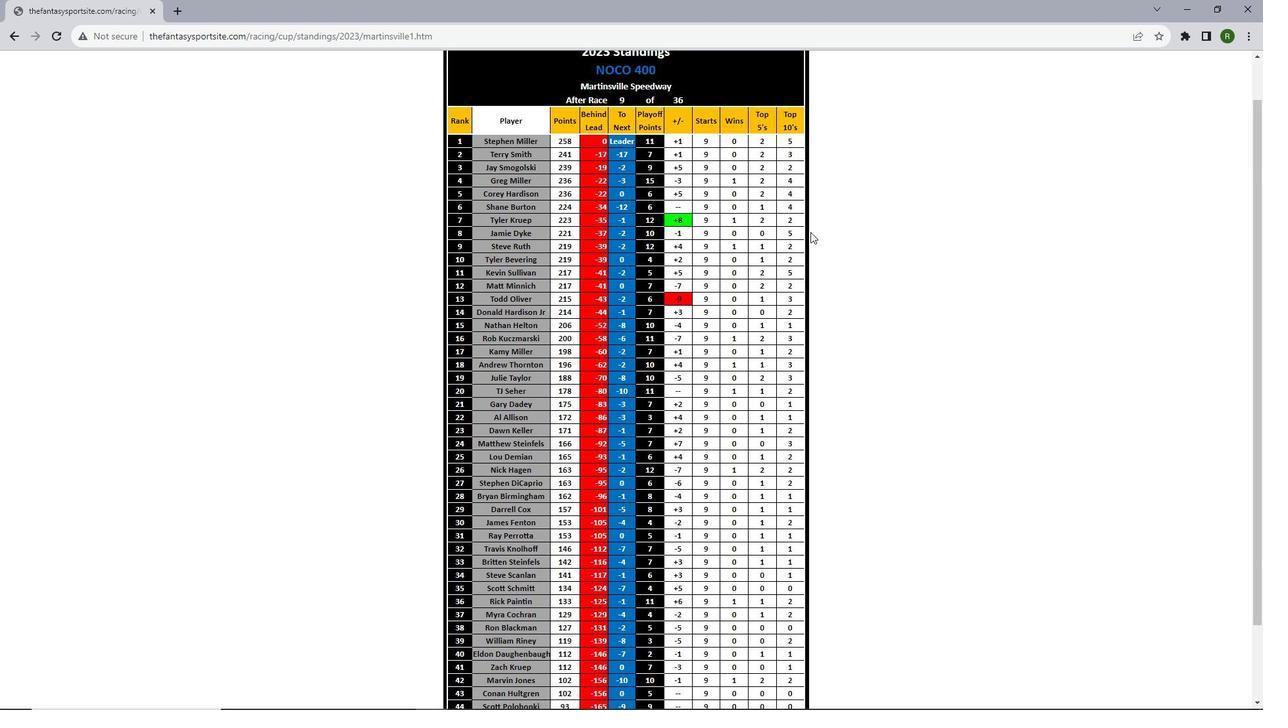 
Action: Mouse scrolled (810, 232) with delta (0, 0)
Screenshot: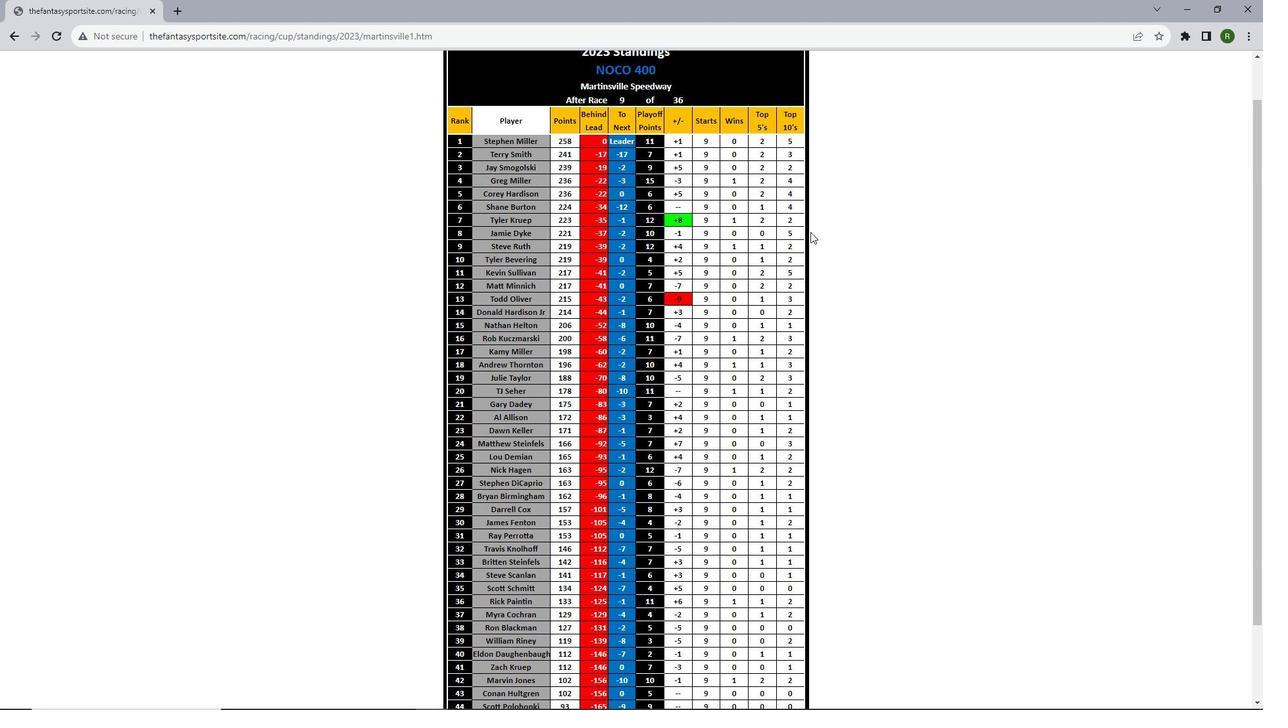 
